 Task: Look for space in Jangaon, India from 5th June, 2023 to 16th June, 2023 for 2 adults in price range Rs.7000 to Rs.15000. Place can be entire place with 1  bedroom having 1 bed and 1 bathroom. Property type can be house, flat, guest house, hotel. Booking option can be shelf check-in. Required host language is English.
Action: Mouse moved to (427, 109)
Screenshot: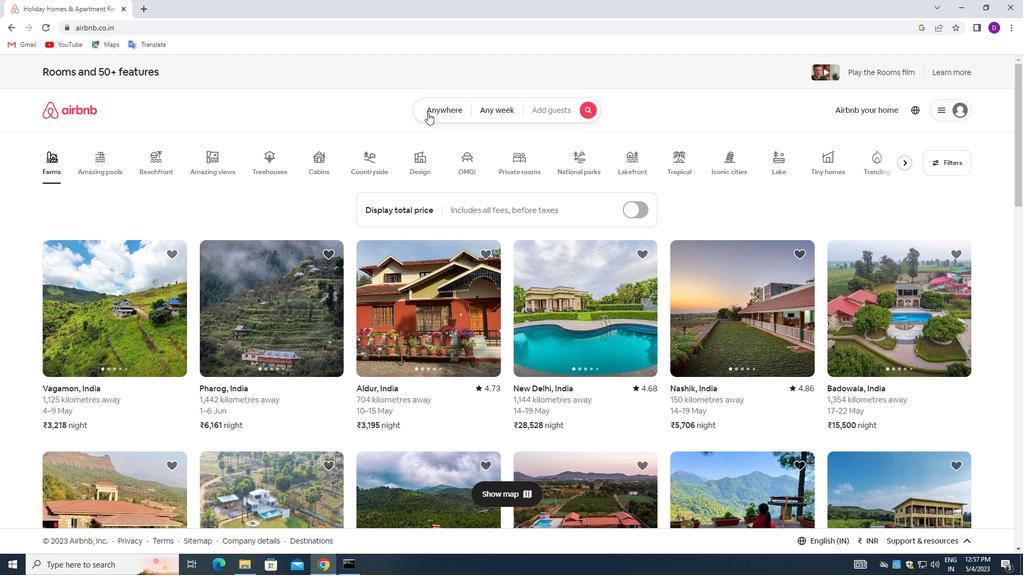 
Action: Mouse pressed left at (427, 109)
Screenshot: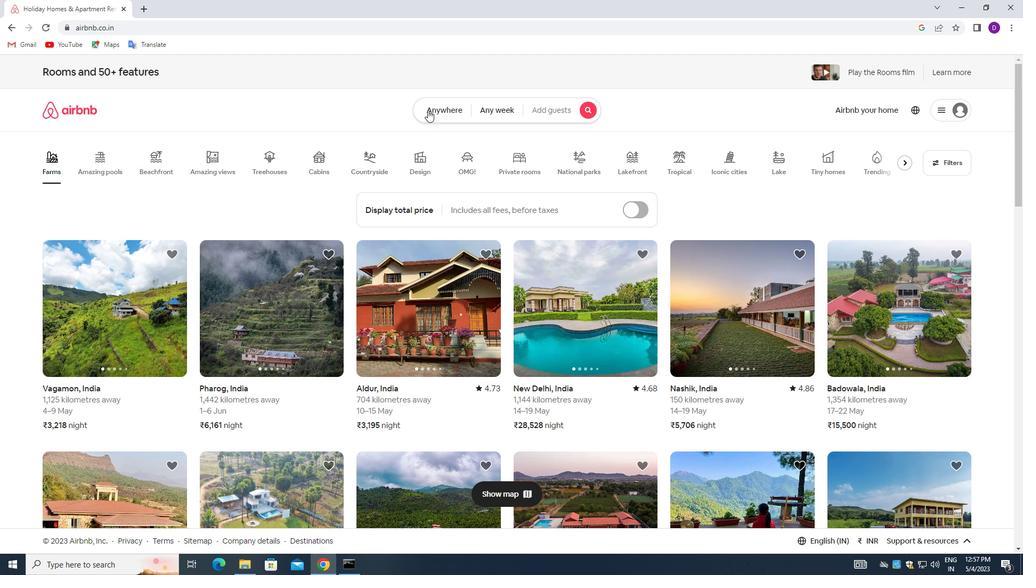 
Action: Mouse moved to (408, 147)
Screenshot: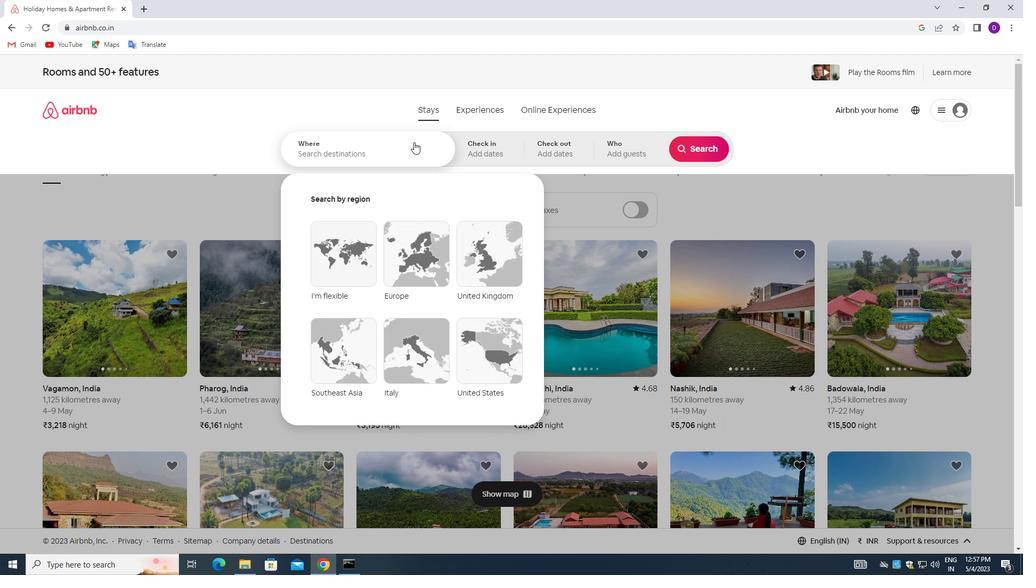
Action: Mouse pressed left at (408, 147)
Screenshot: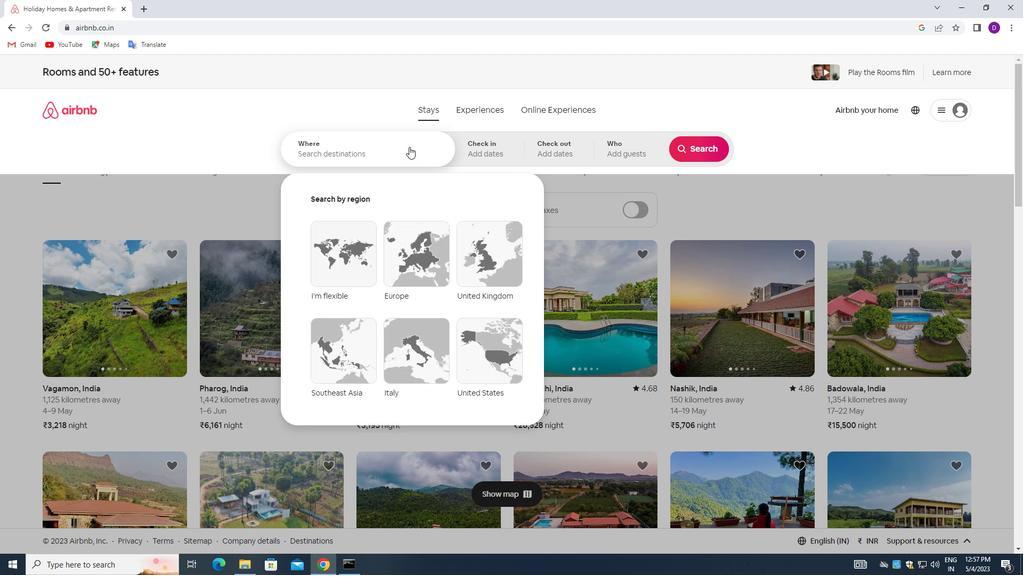 
Action: Mouse moved to (224, 142)
Screenshot: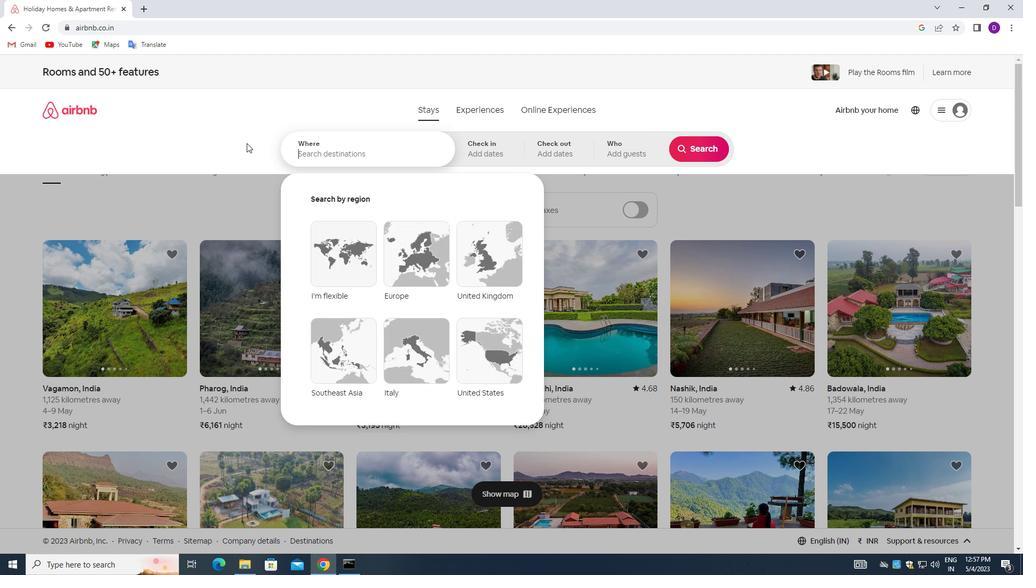 
Action: Key pressed <Key.shift>JANGAON,<Key.space><Key.shift>INDIA<Key.enter>
Screenshot: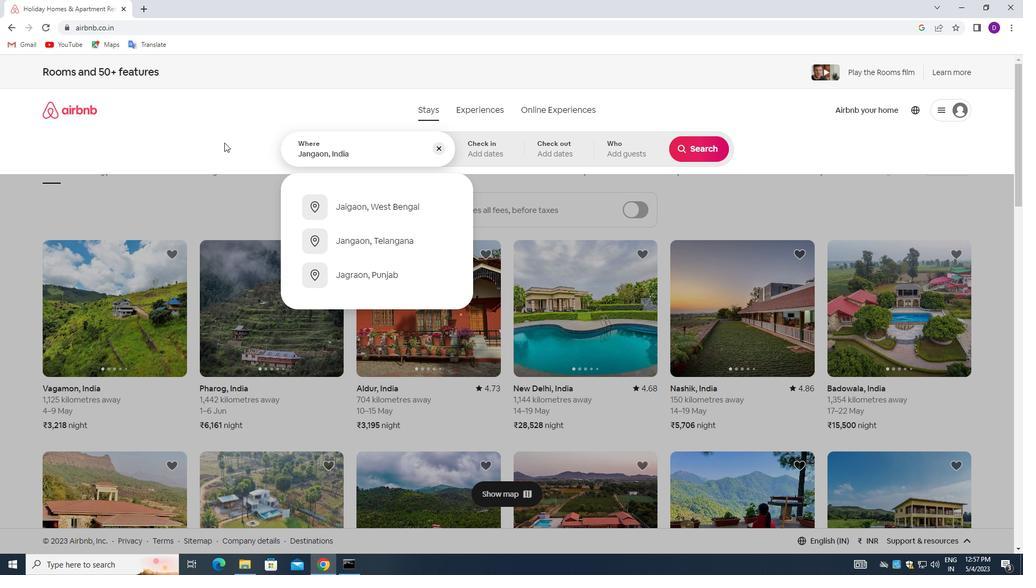 
Action: Mouse moved to (553, 310)
Screenshot: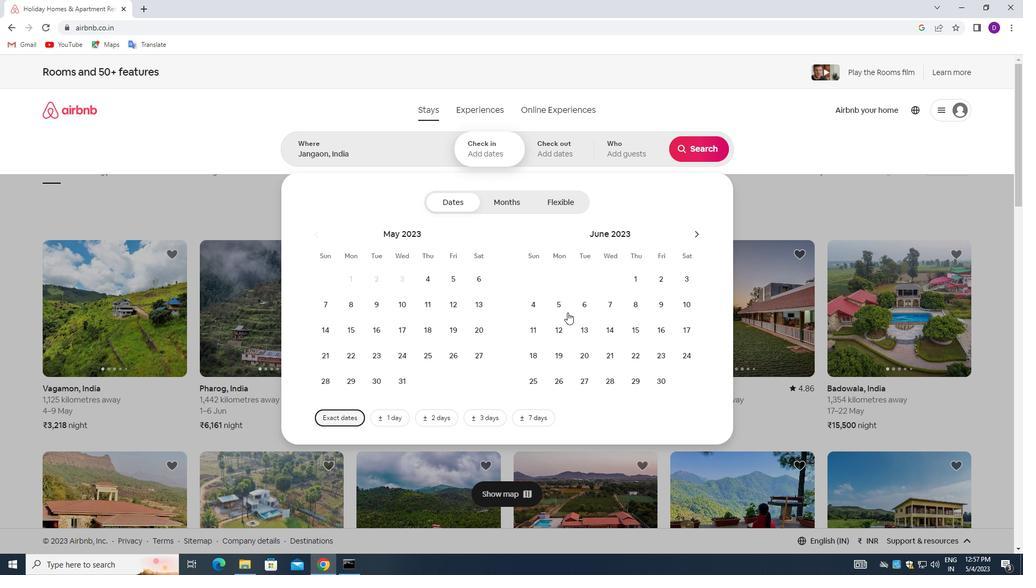 
Action: Mouse pressed left at (553, 310)
Screenshot: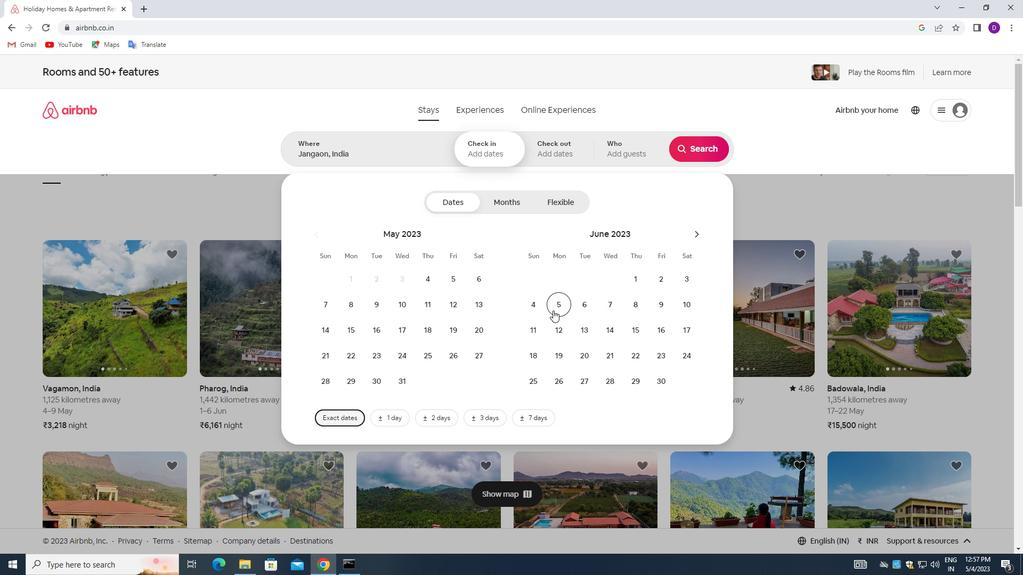 
Action: Mouse moved to (653, 326)
Screenshot: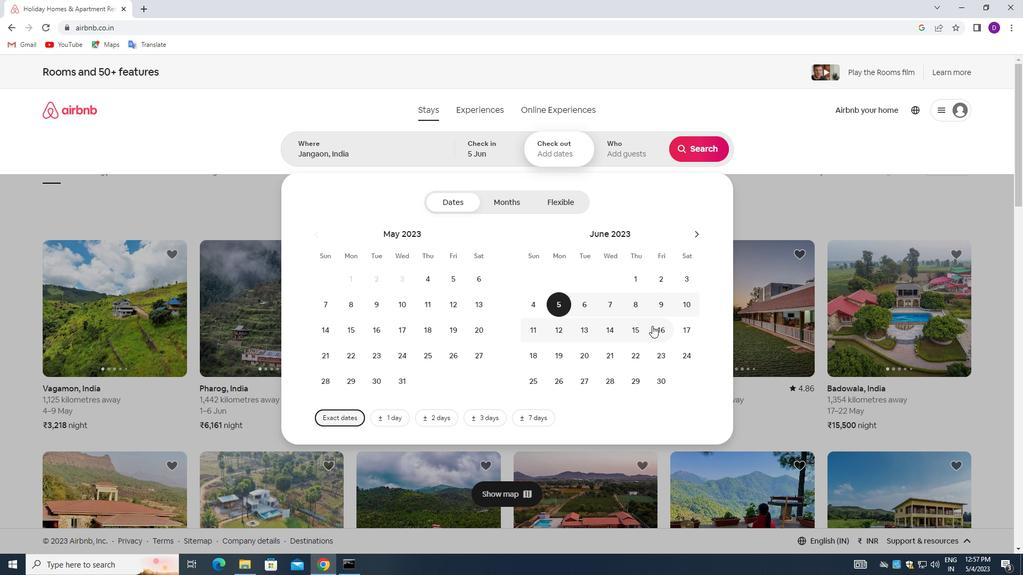 
Action: Mouse pressed left at (653, 326)
Screenshot: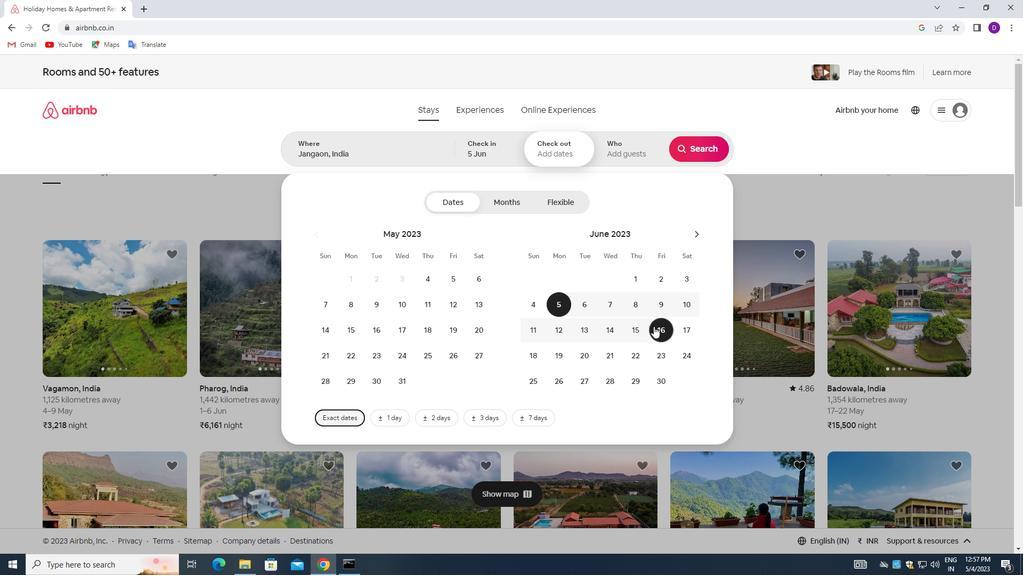 
Action: Mouse moved to (624, 144)
Screenshot: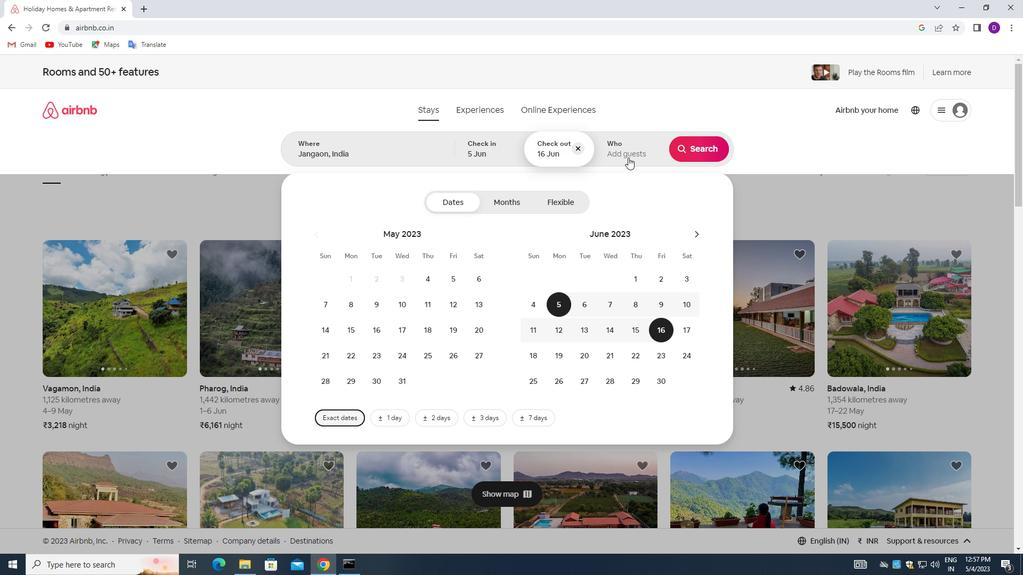
Action: Mouse pressed left at (624, 144)
Screenshot: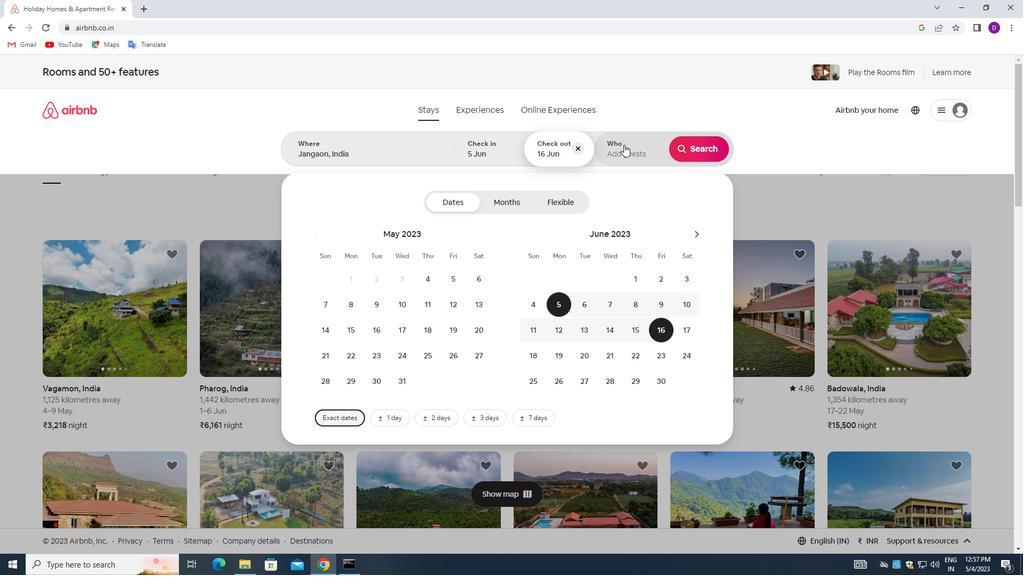 
Action: Mouse moved to (700, 205)
Screenshot: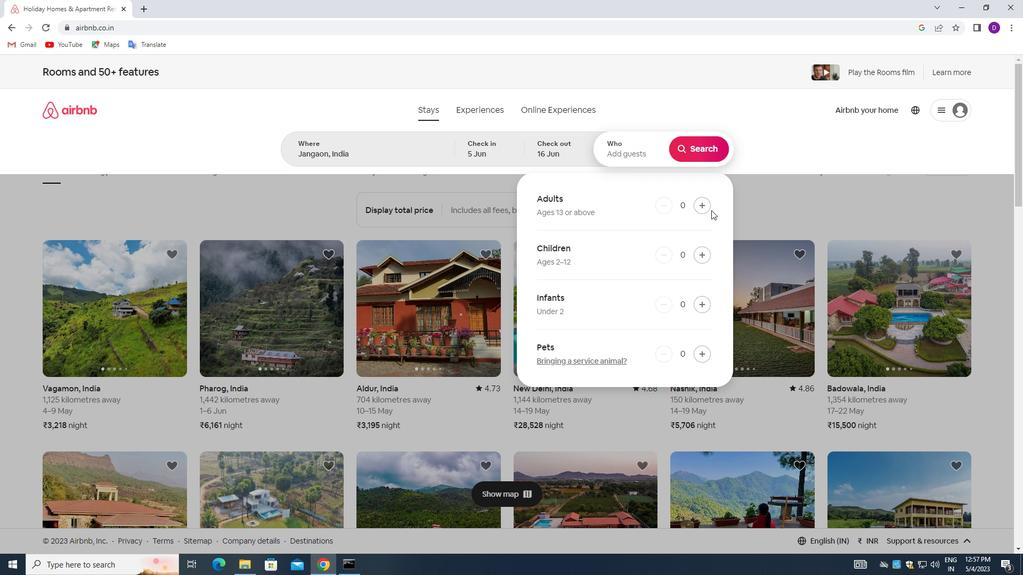 
Action: Mouse pressed left at (700, 205)
Screenshot: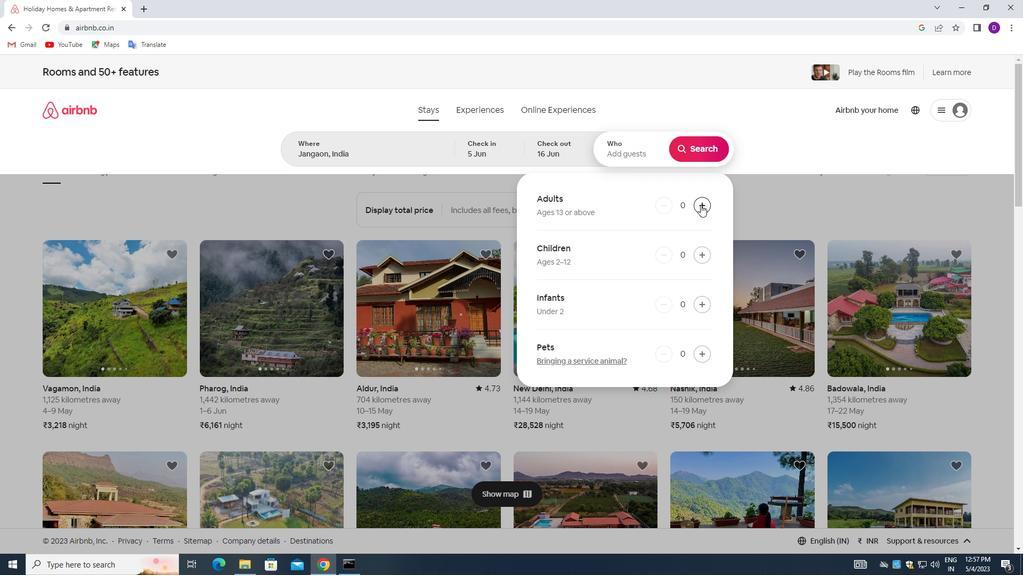 
Action: Mouse pressed left at (700, 205)
Screenshot: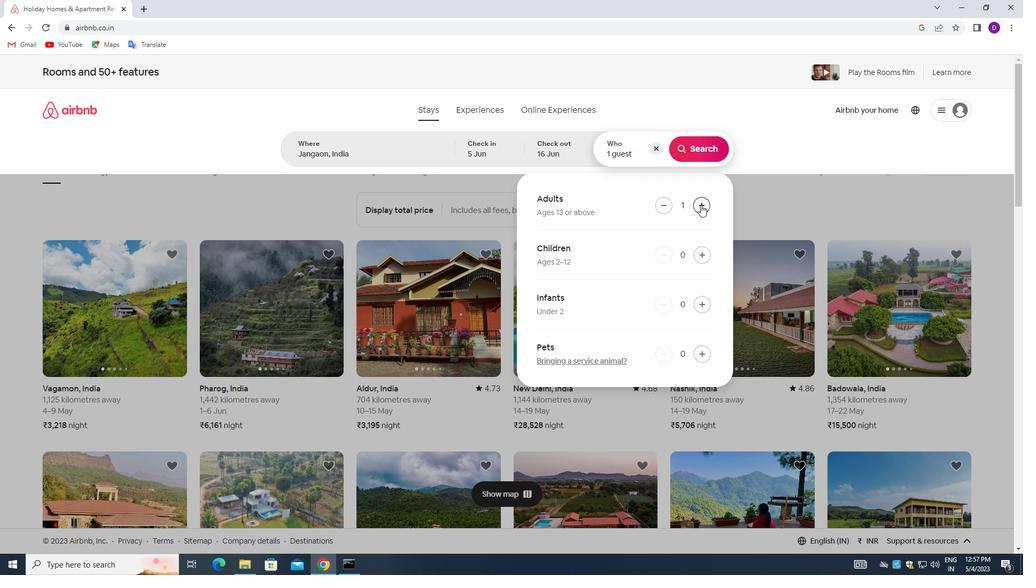 
Action: Mouse moved to (702, 146)
Screenshot: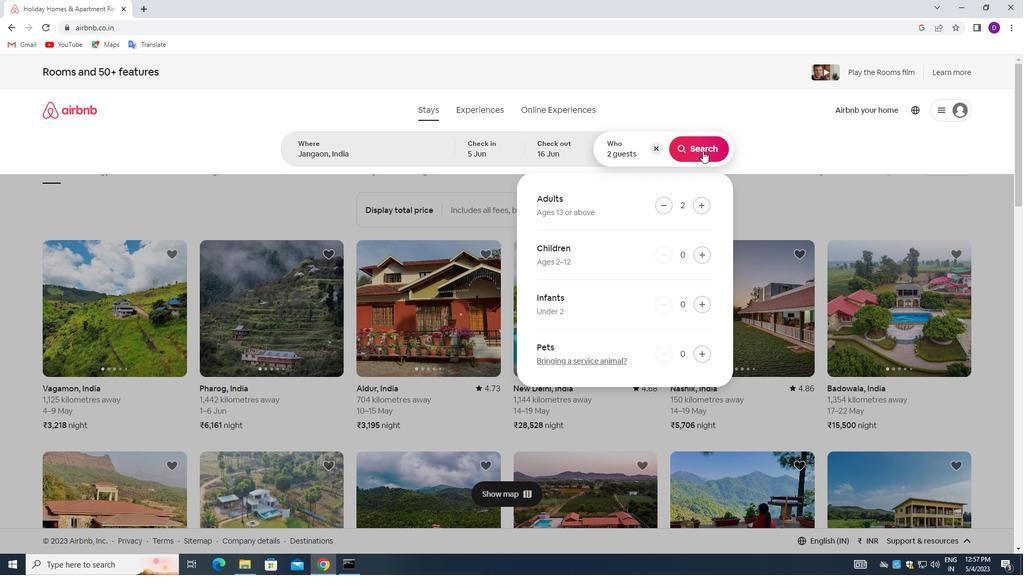
Action: Mouse pressed left at (702, 146)
Screenshot: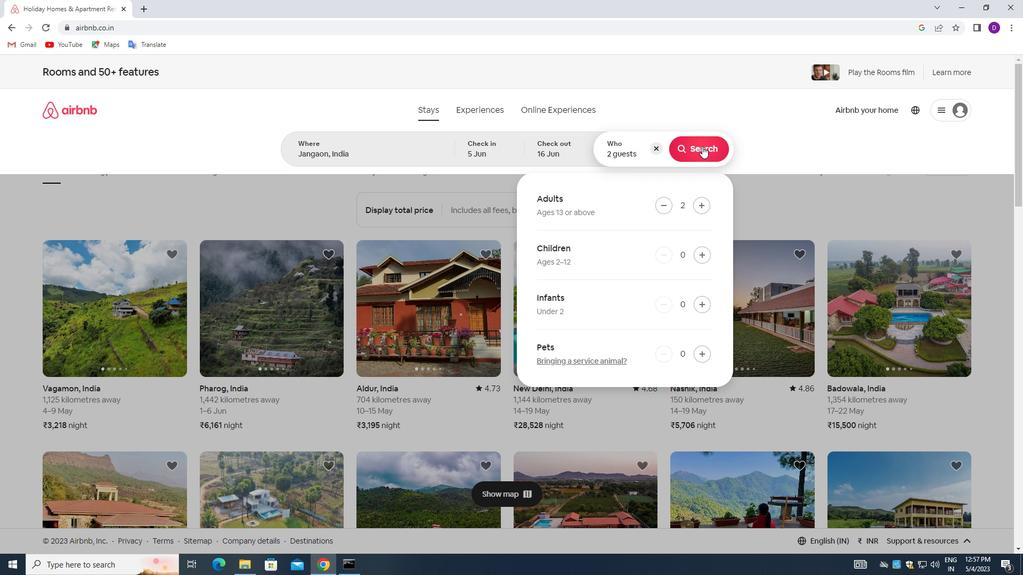 
Action: Mouse moved to (968, 121)
Screenshot: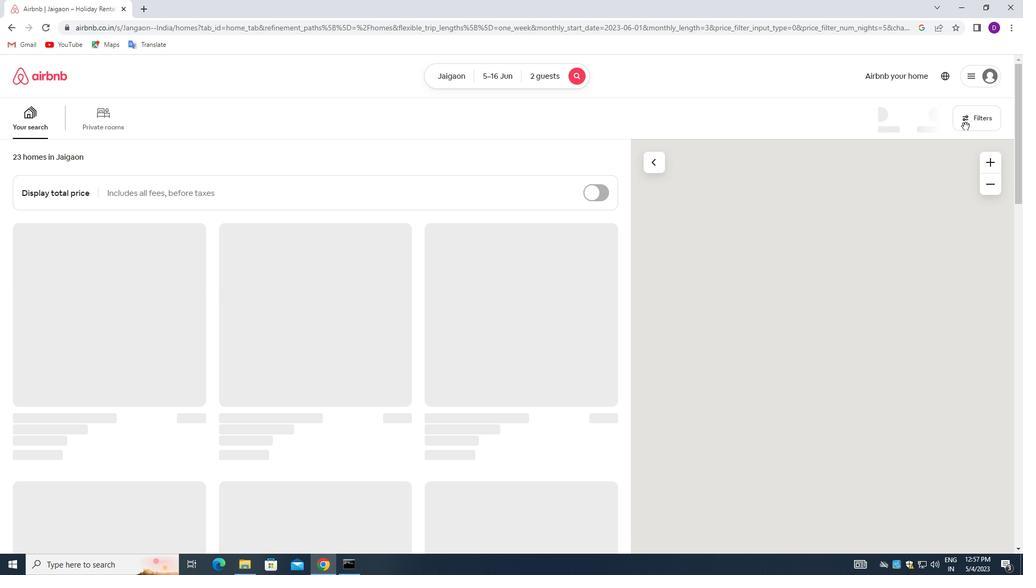 
Action: Mouse pressed left at (968, 121)
Screenshot: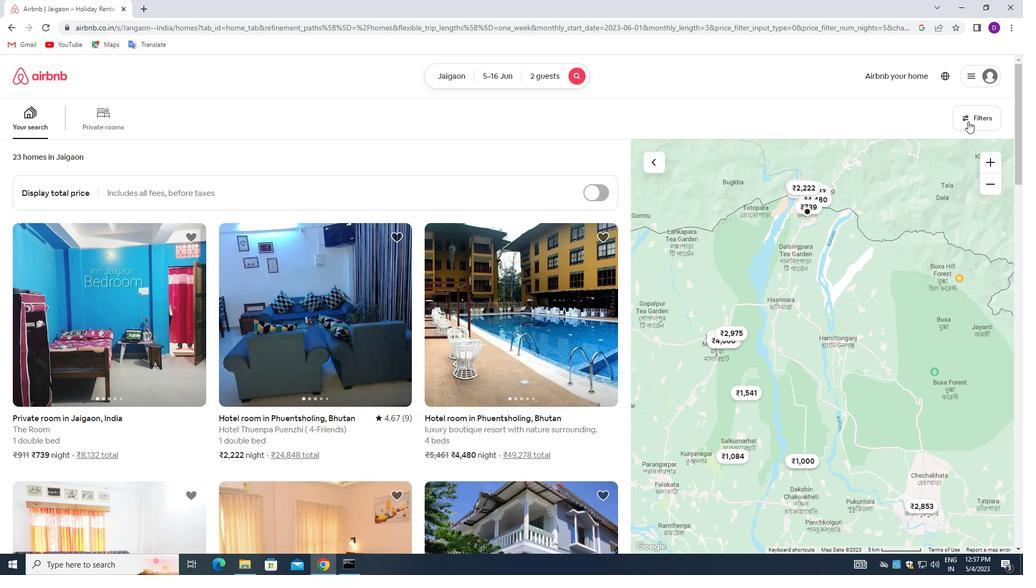 
Action: Mouse moved to (371, 254)
Screenshot: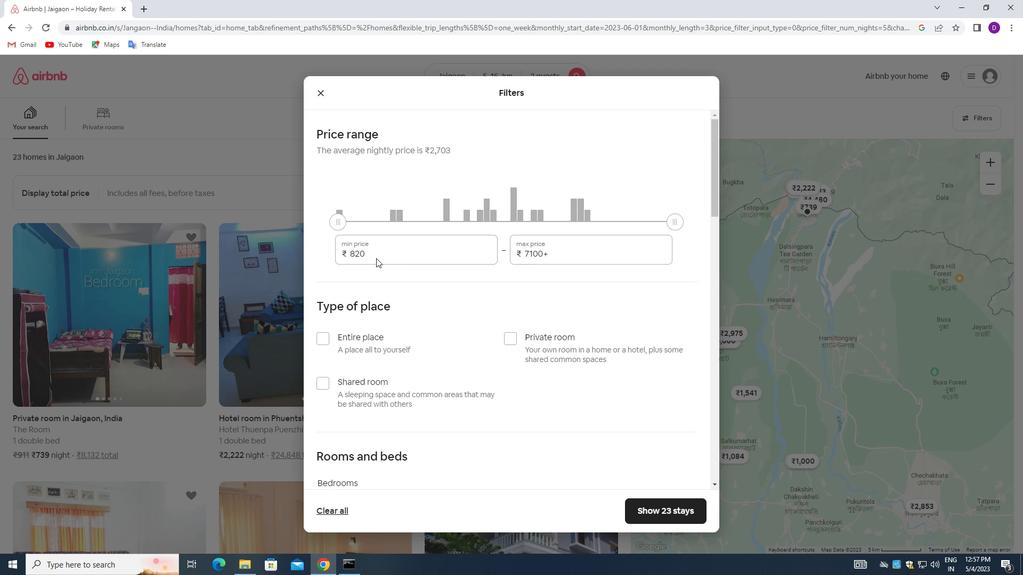 
Action: Mouse pressed left at (371, 254)
Screenshot: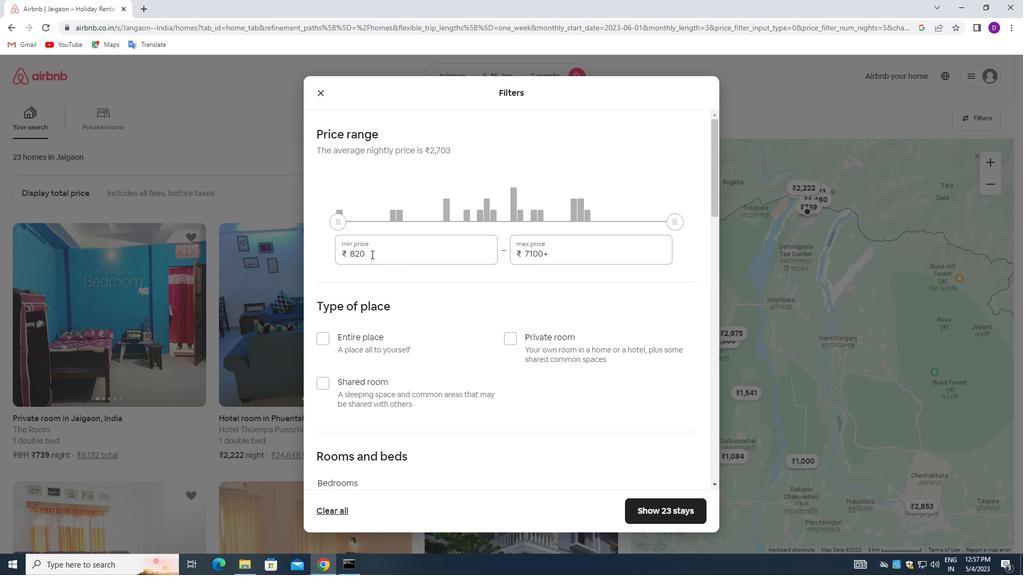 
Action: Mouse pressed left at (371, 254)
Screenshot: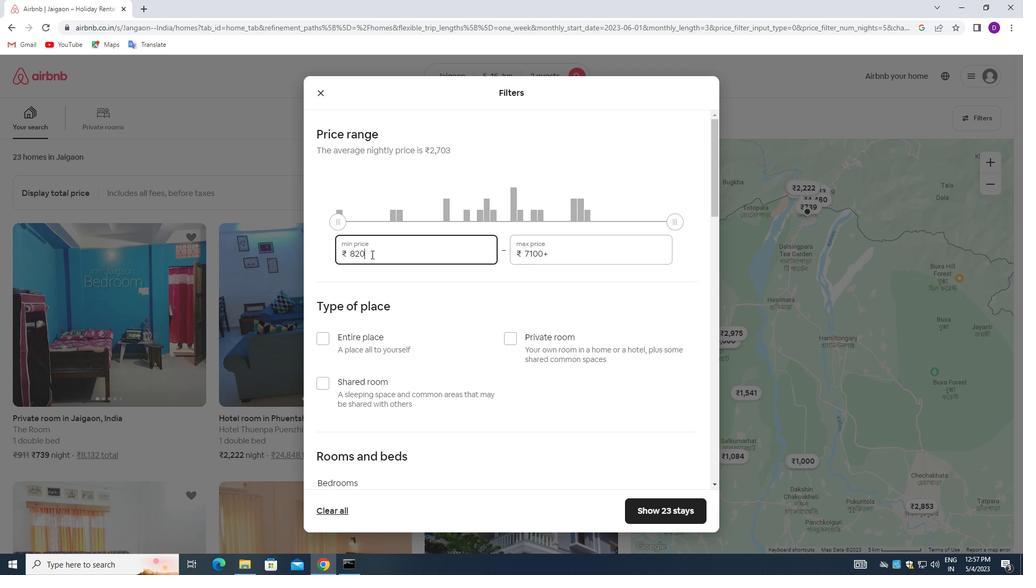 
Action: Key pressed 7000<Key.tab>15000
Screenshot: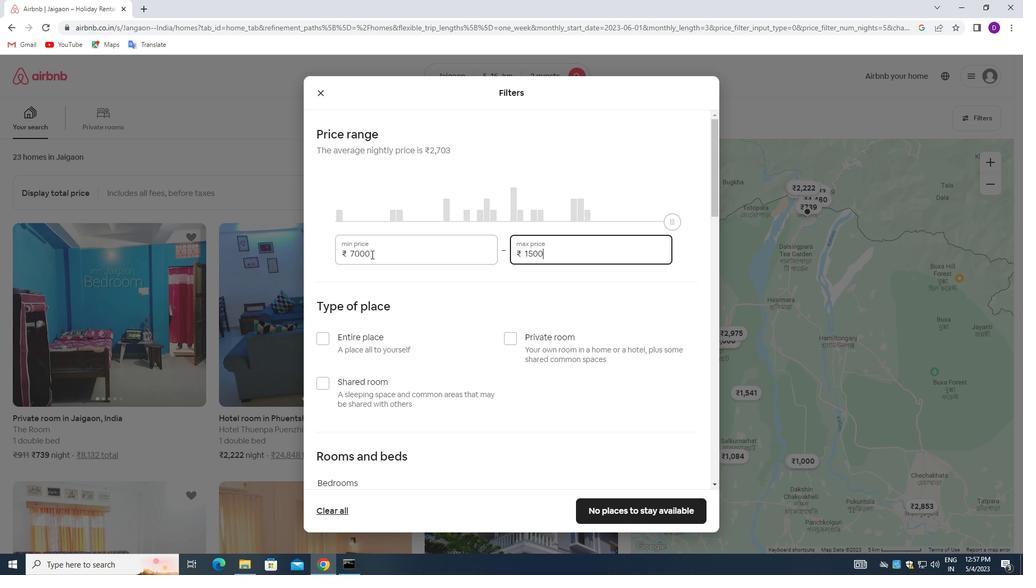 
Action: Mouse moved to (320, 341)
Screenshot: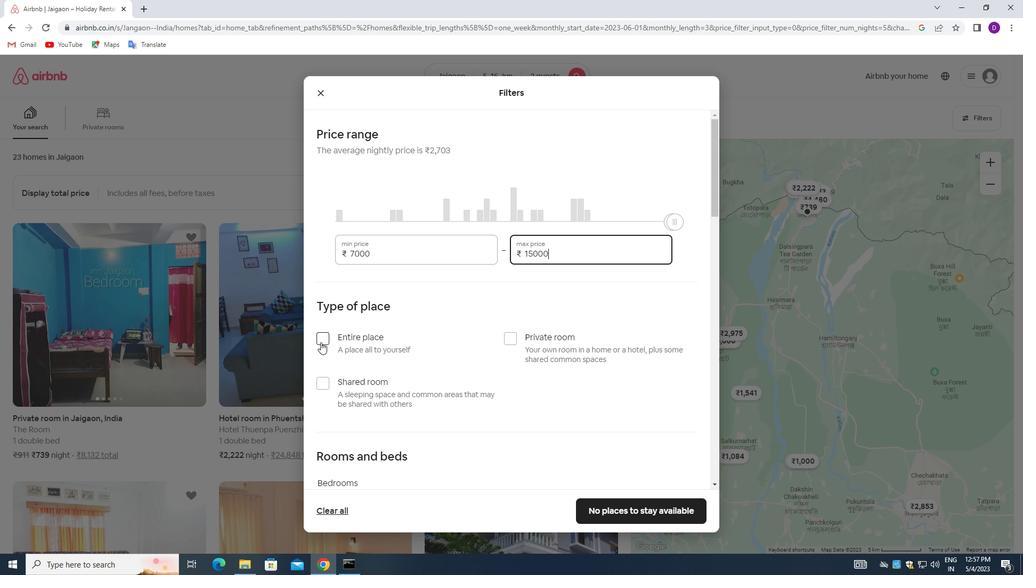 
Action: Mouse pressed left at (320, 341)
Screenshot: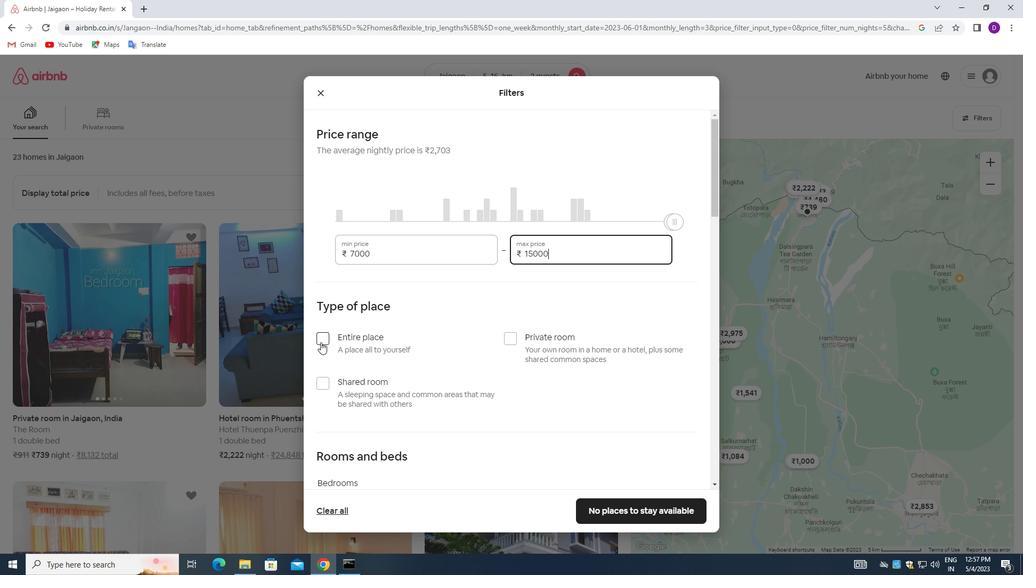 
Action: Mouse moved to (450, 359)
Screenshot: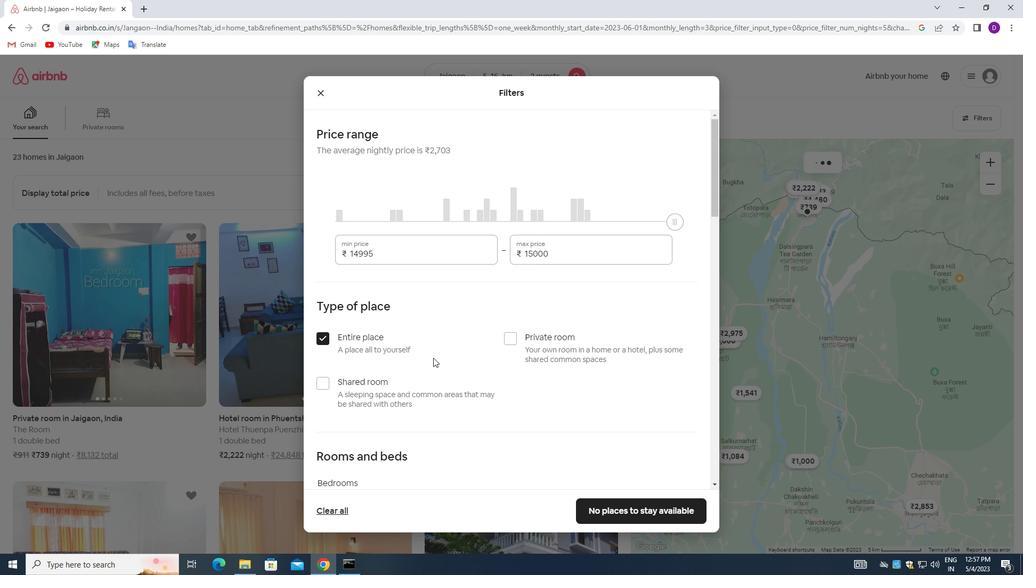 
Action: Mouse scrolled (450, 358) with delta (0, 0)
Screenshot: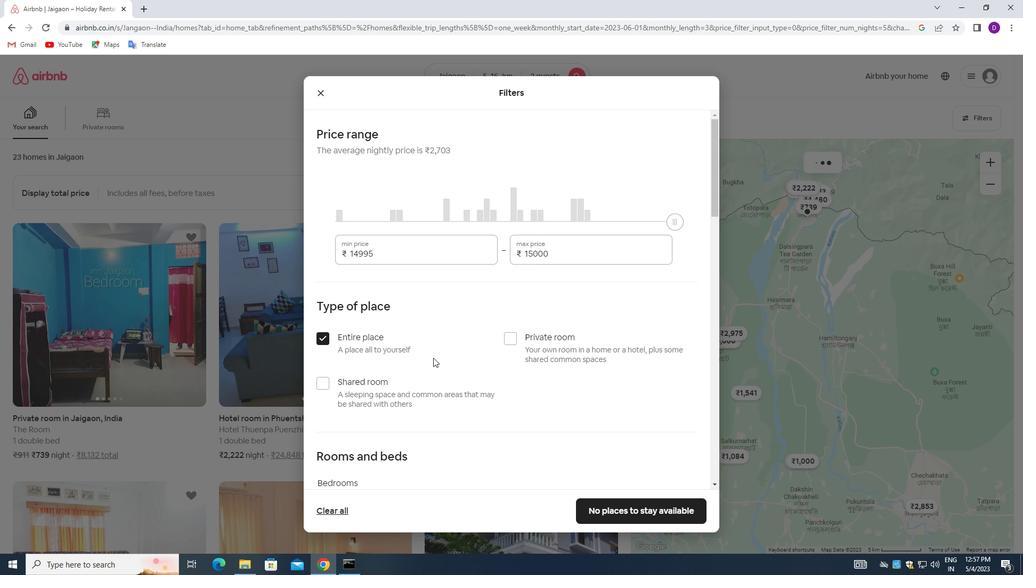 
Action: Mouse moved to (451, 359)
Screenshot: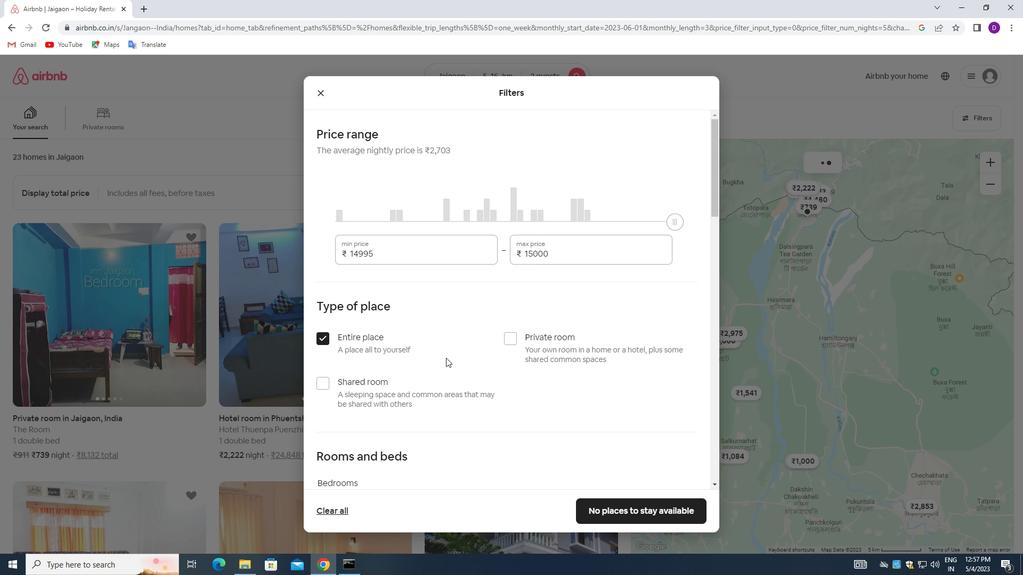 
Action: Mouse scrolled (451, 358) with delta (0, 0)
Screenshot: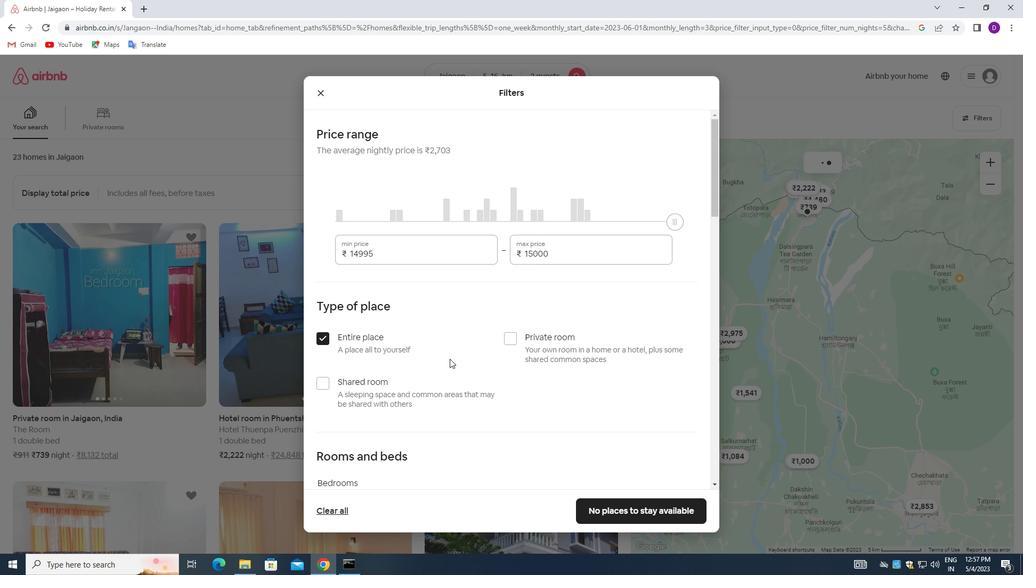 
Action: Mouse moved to (453, 359)
Screenshot: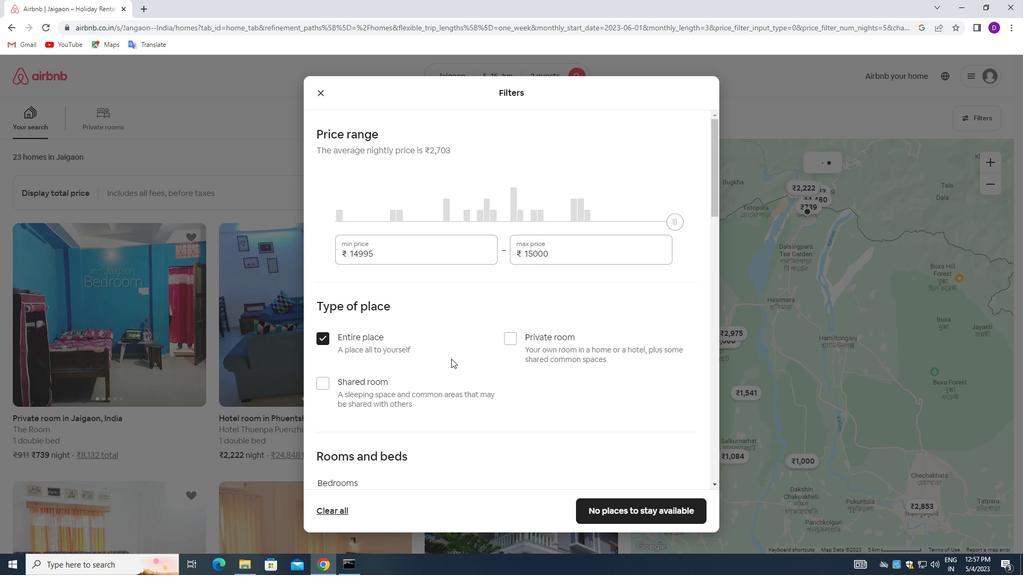 
Action: Mouse scrolled (453, 359) with delta (0, 0)
Screenshot: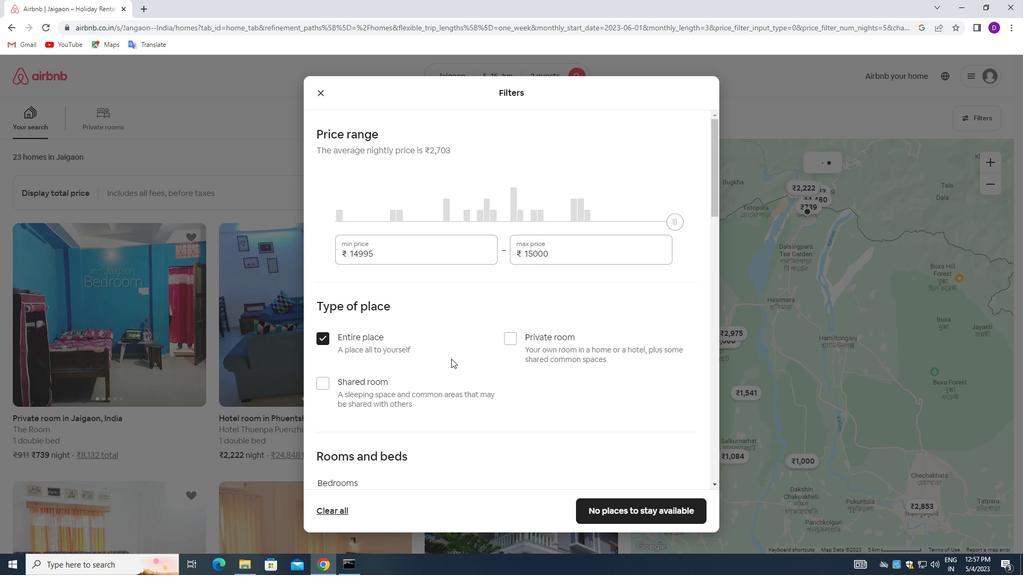 
Action: Mouse scrolled (453, 359) with delta (0, 0)
Screenshot: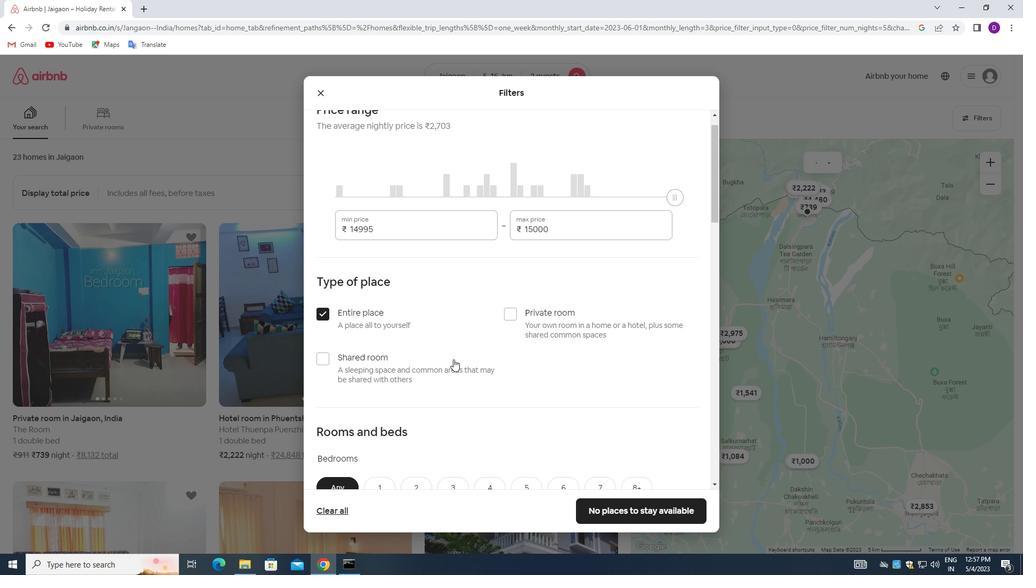 
Action: Mouse scrolled (453, 359) with delta (0, 0)
Screenshot: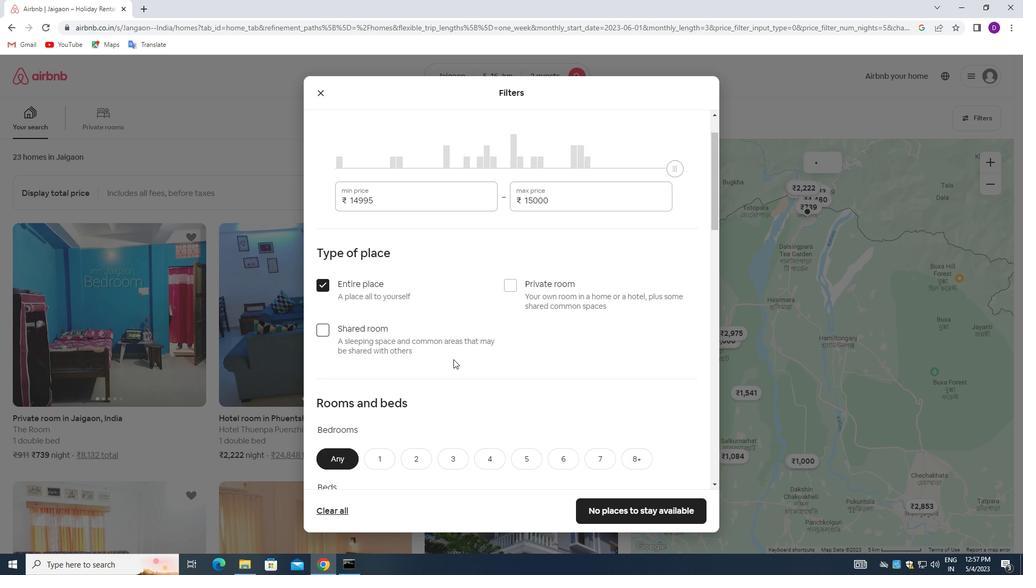 
Action: Mouse moved to (378, 250)
Screenshot: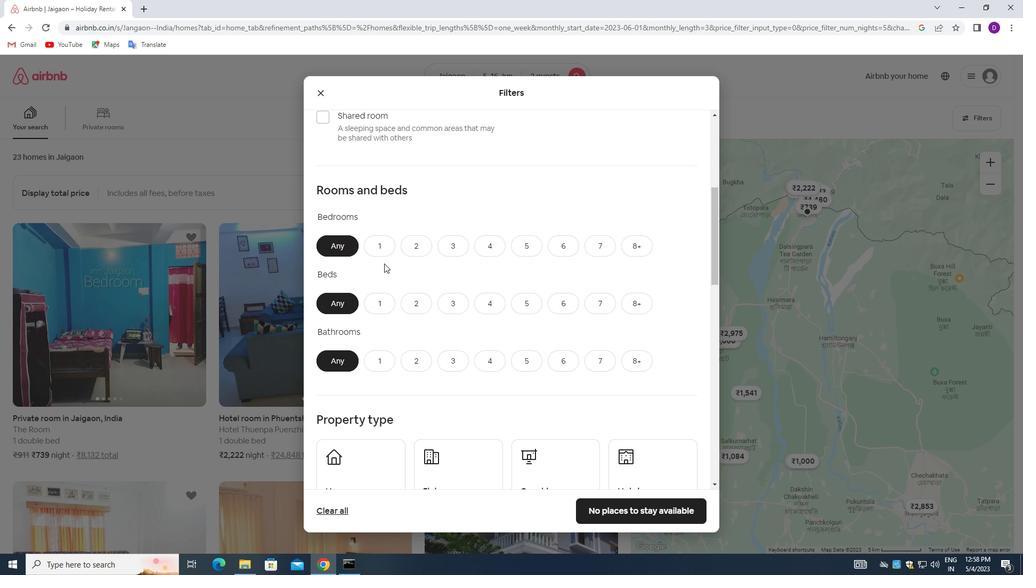 
Action: Mouse pressed left at (378, 250)
Screenshot: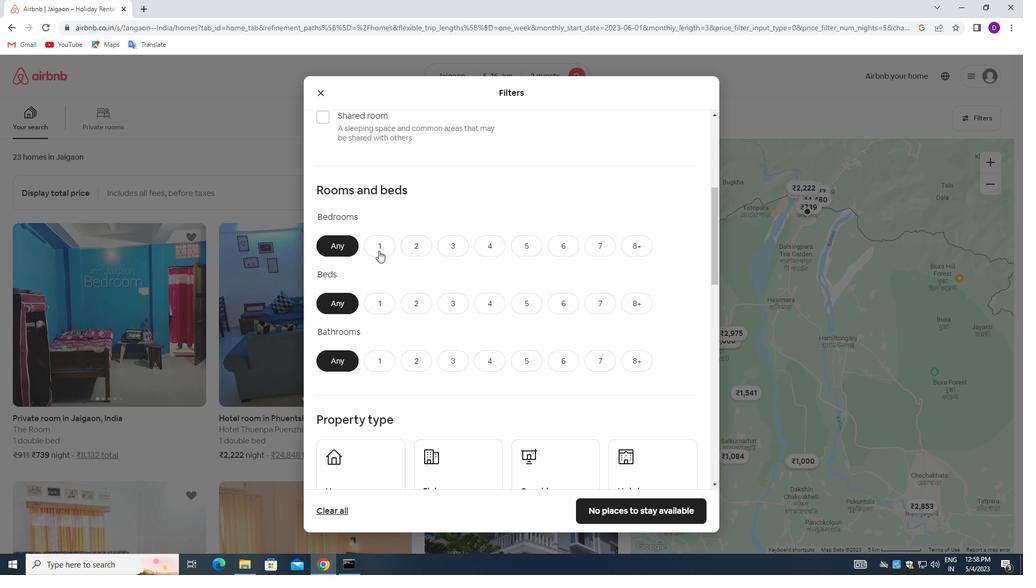 
Action: Mouse moved to (376, 309)
Screenshot: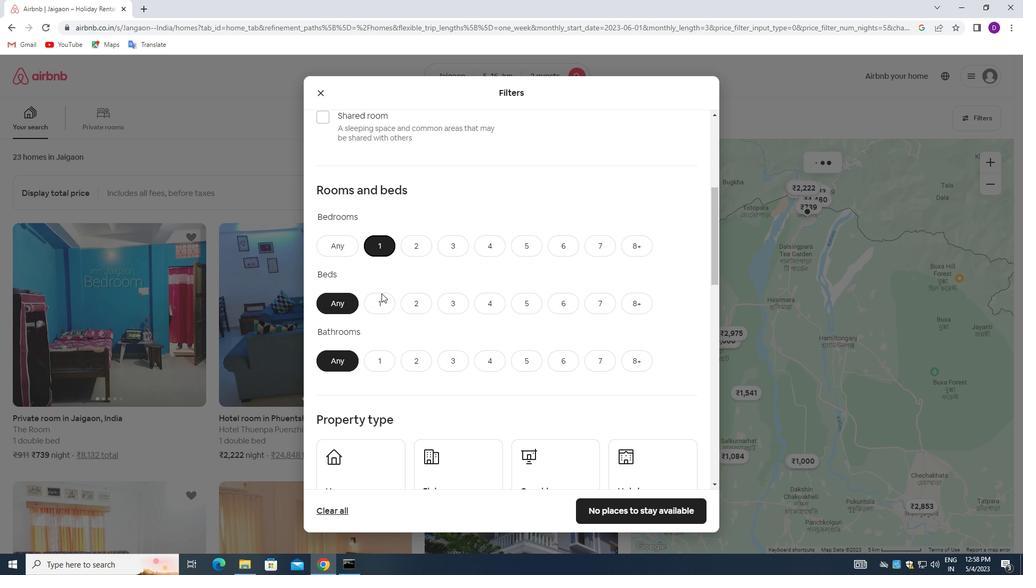 
Action: Mouse pressed left at (376, 309)
Screenshot: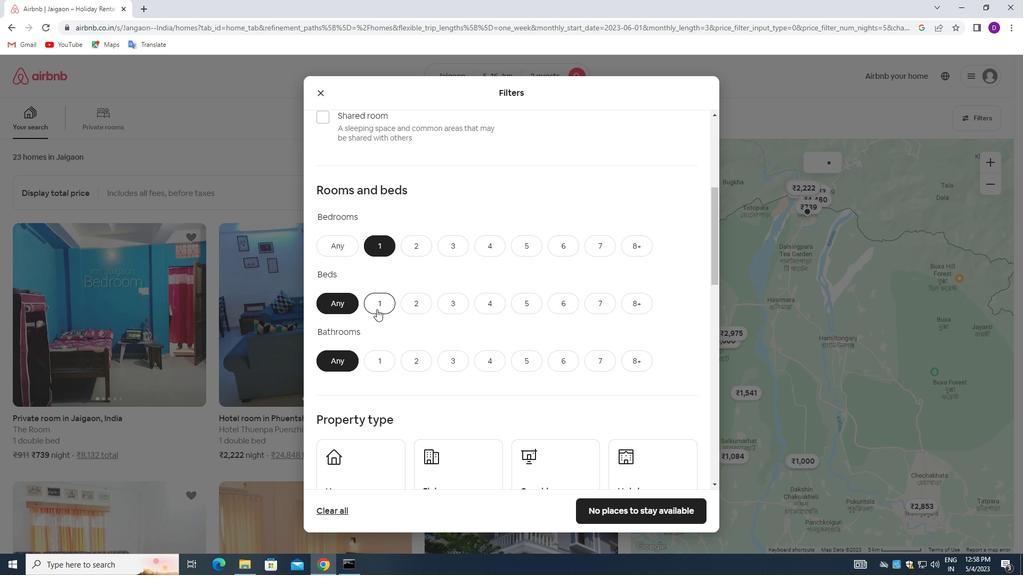 
Action: Mouse moved to (381, 357)
Screenshot: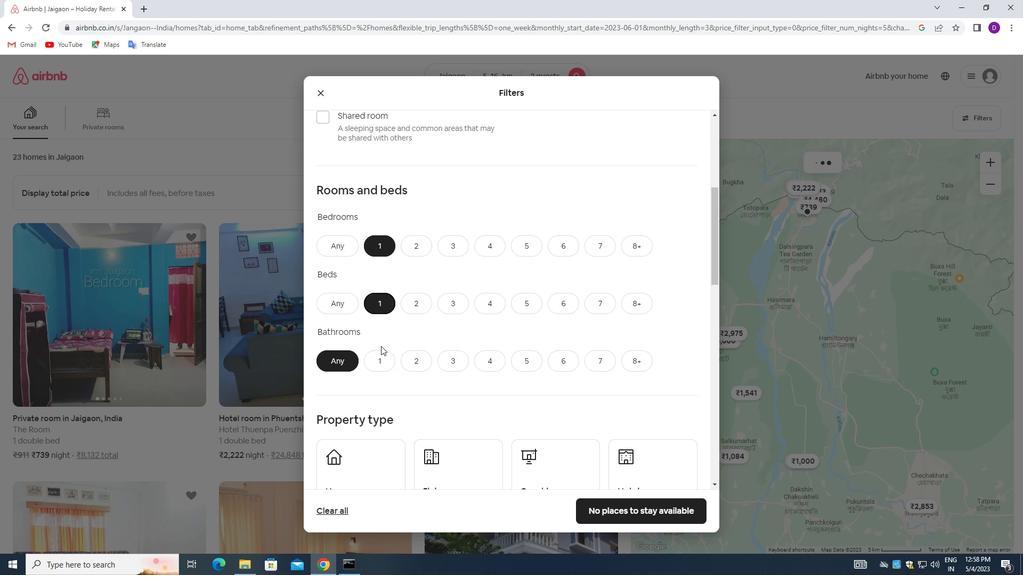 
Action: Mouse pressed left at (381, 357)
Screenshot: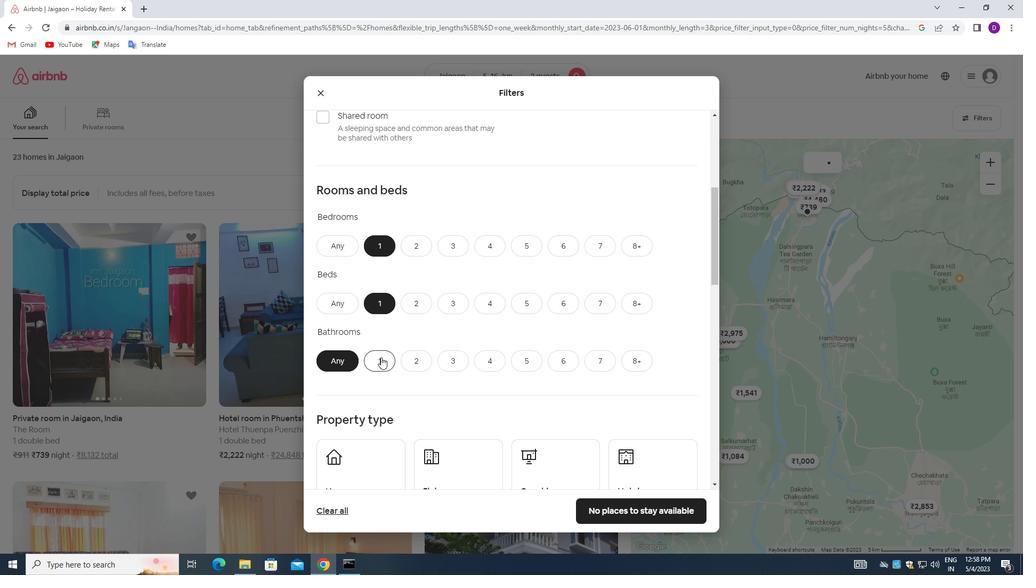 
Action: Mouse moved to (390, 307)
Screenshot: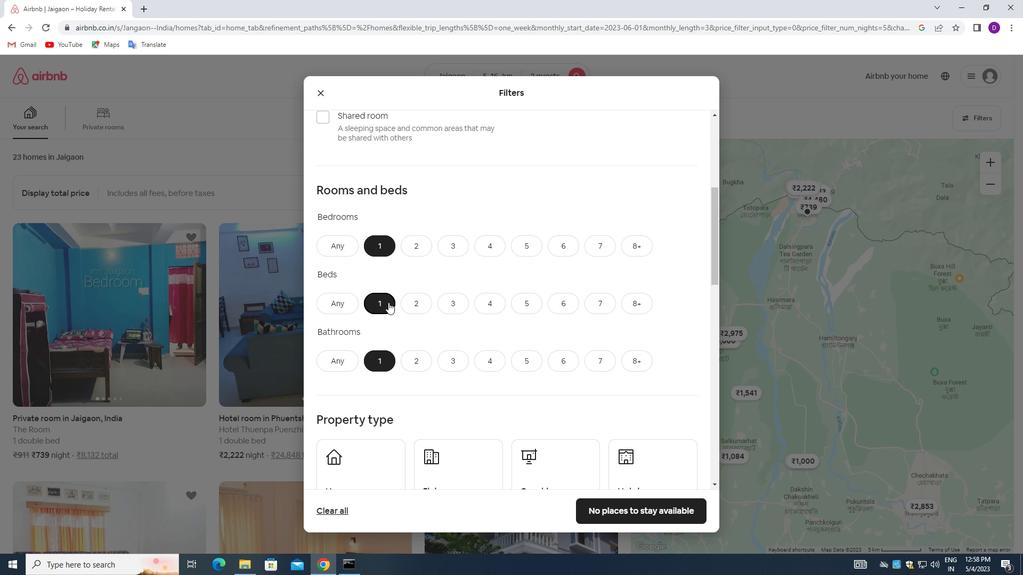 
Action: Mouse scrolled (390, 306) with delta (0, 0)
Screenshot: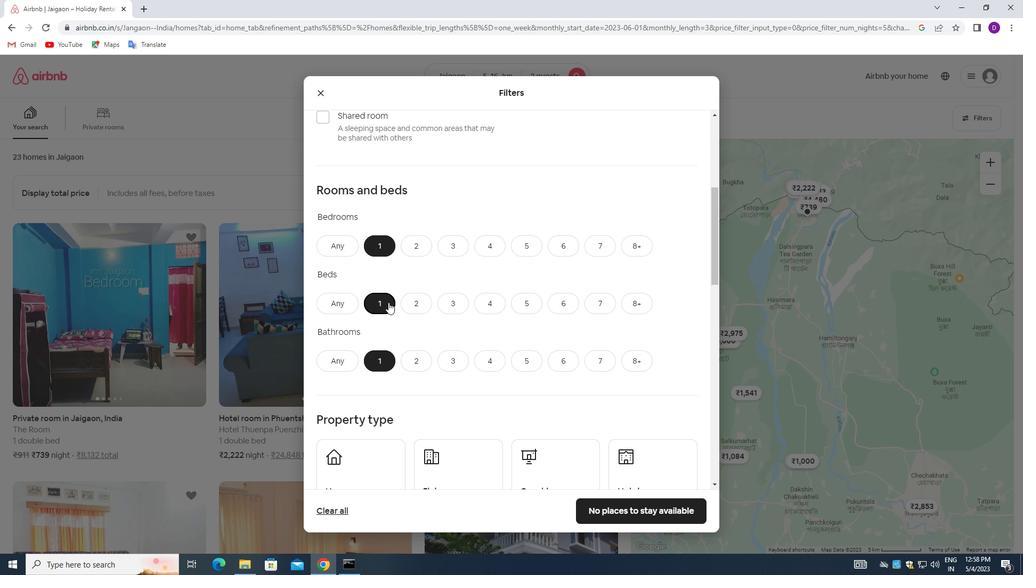 
Action: Mouse moved to (390, 308)
Screenshot: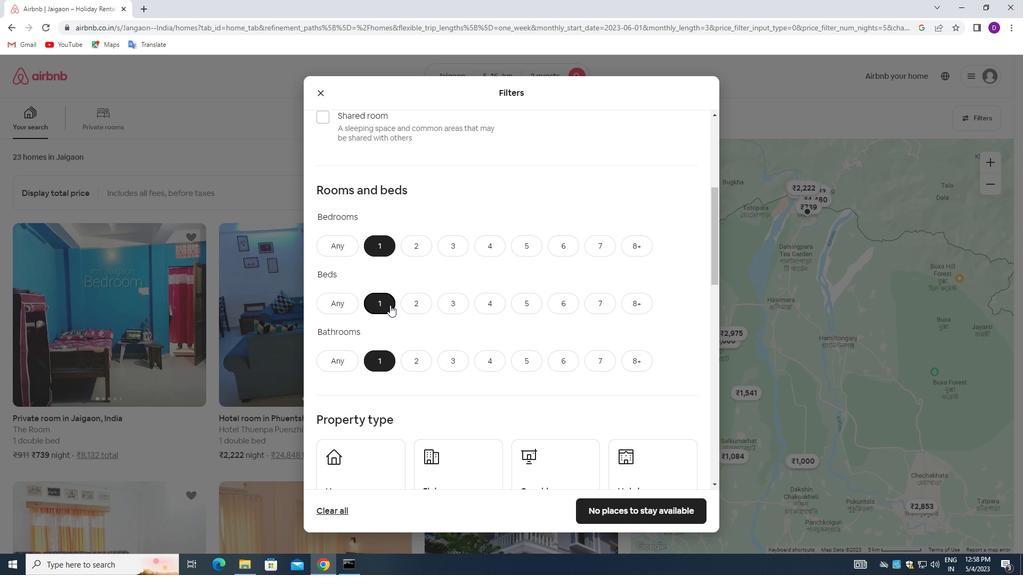 
Action: Mouse scrolled (390, 308) with delta (0, 0)
Screenshot: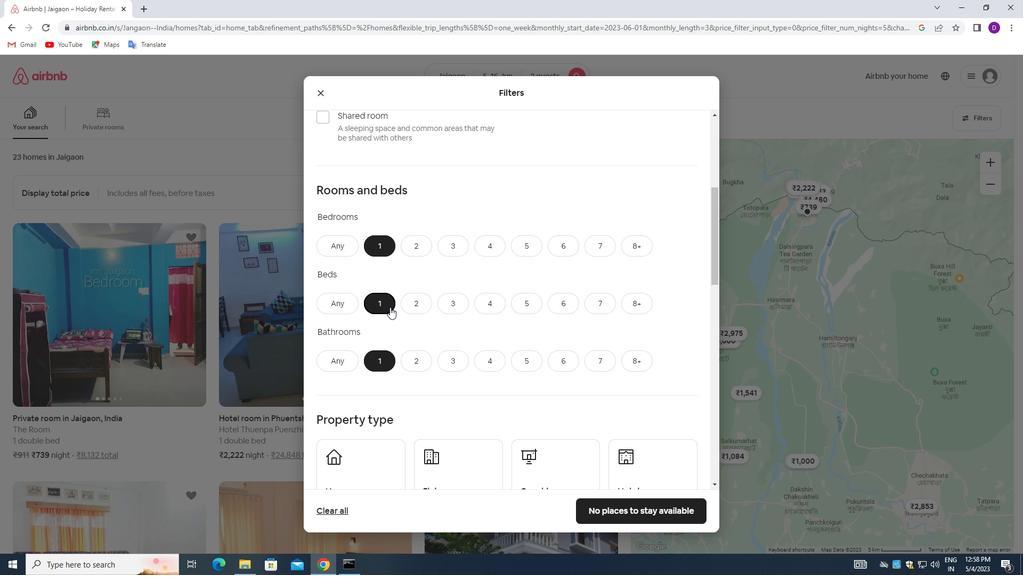 
Action: Mouse moved to (390, 309)
Screenshot: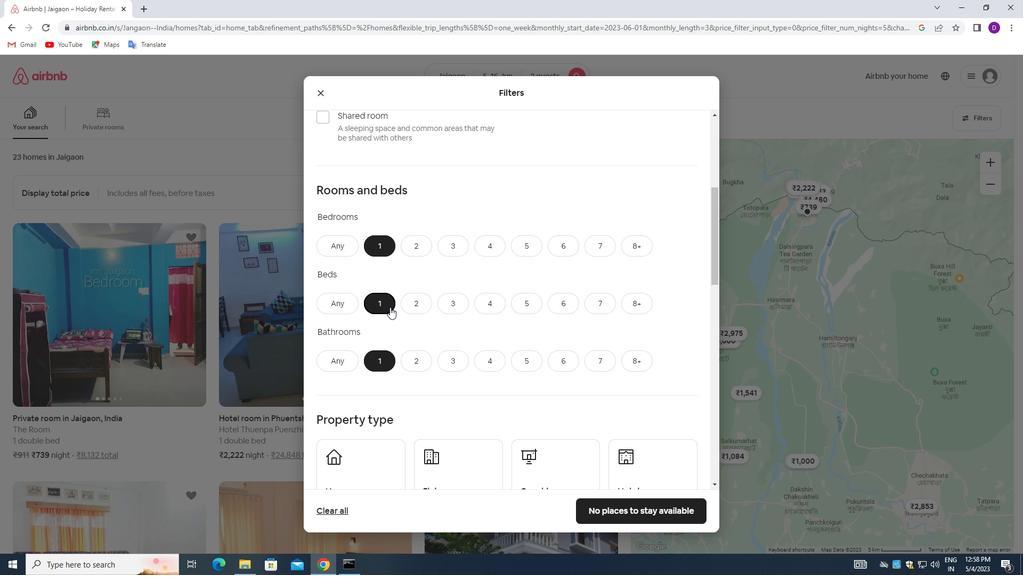 
Action: Mouse scrolled (390, 308) with delta (0, 0)
Screenshot: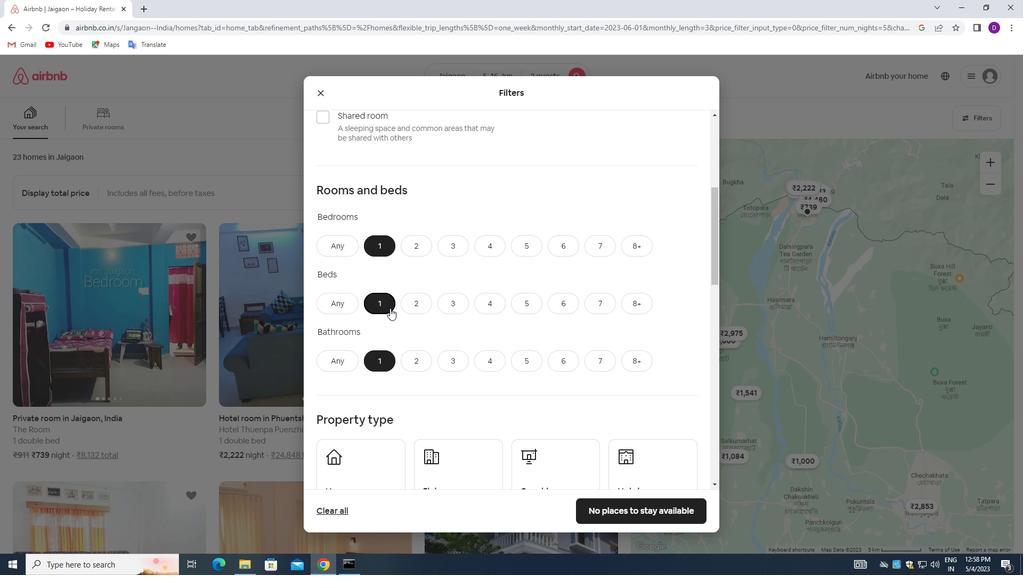
Action: Mouse moved to (380, 306)
Screenshot: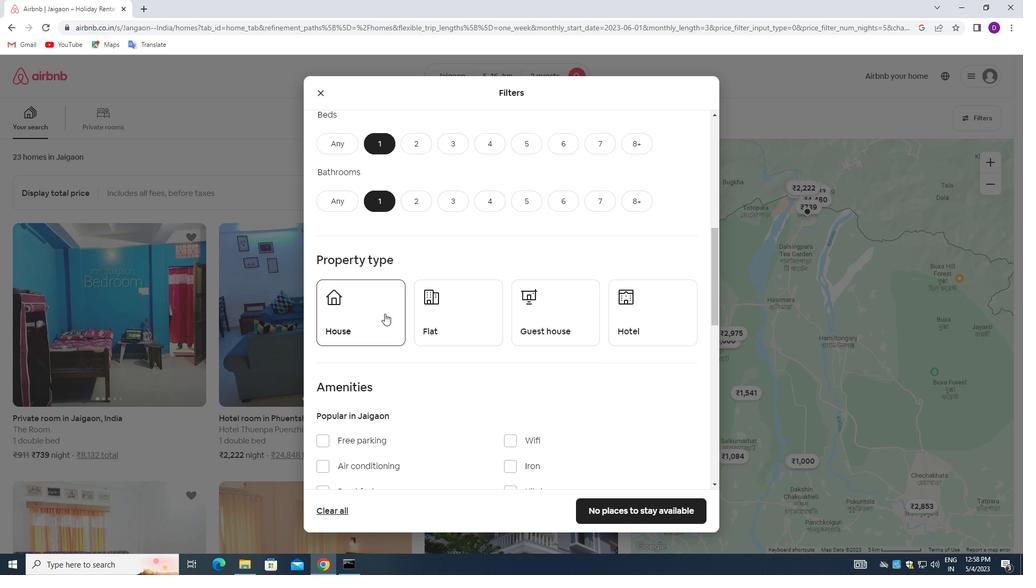 
Action: Mouse pressed left at (380, 306)
Screenshot: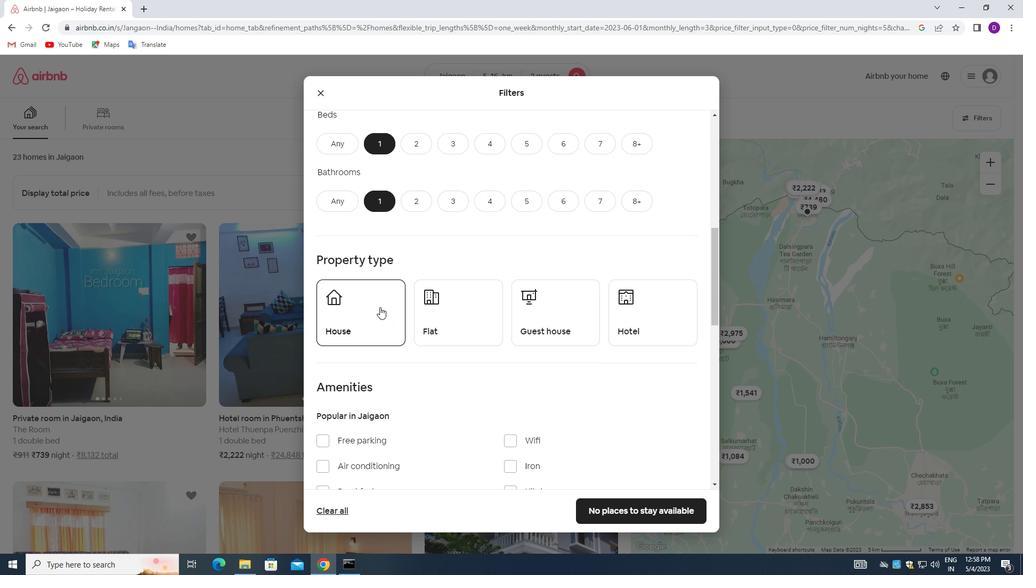
Action: Mouse moved to (454, 309)
Screenshot: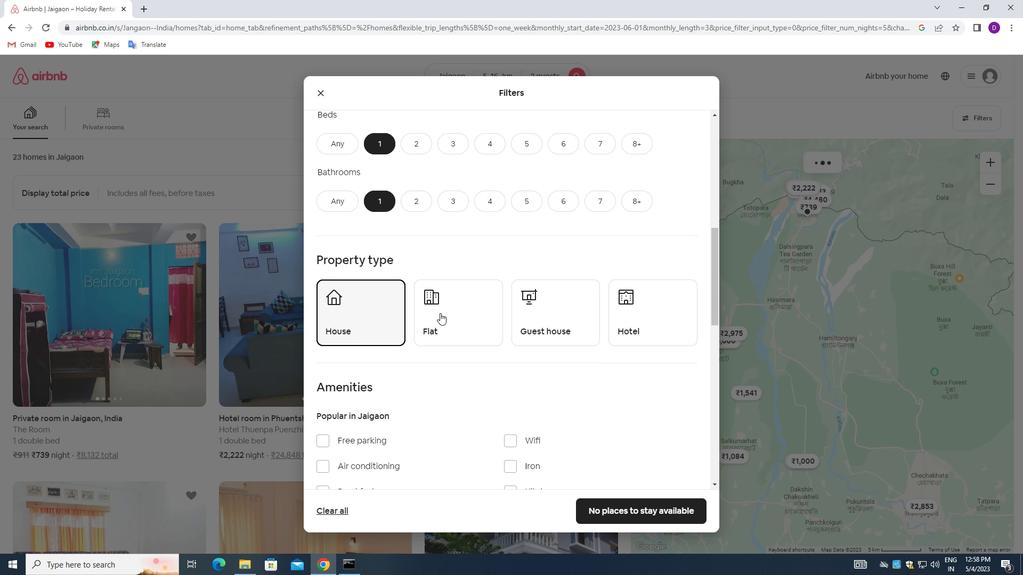
Action: Mouse pressed left at (454, 309)
Screenshot: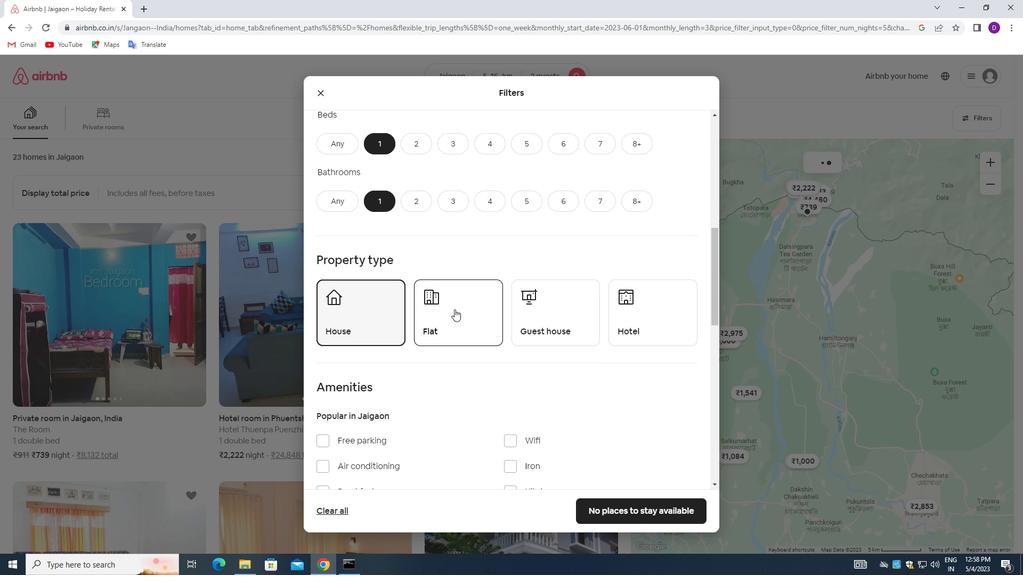 
Action: Mouse moved to (552, 294)
Screenshot: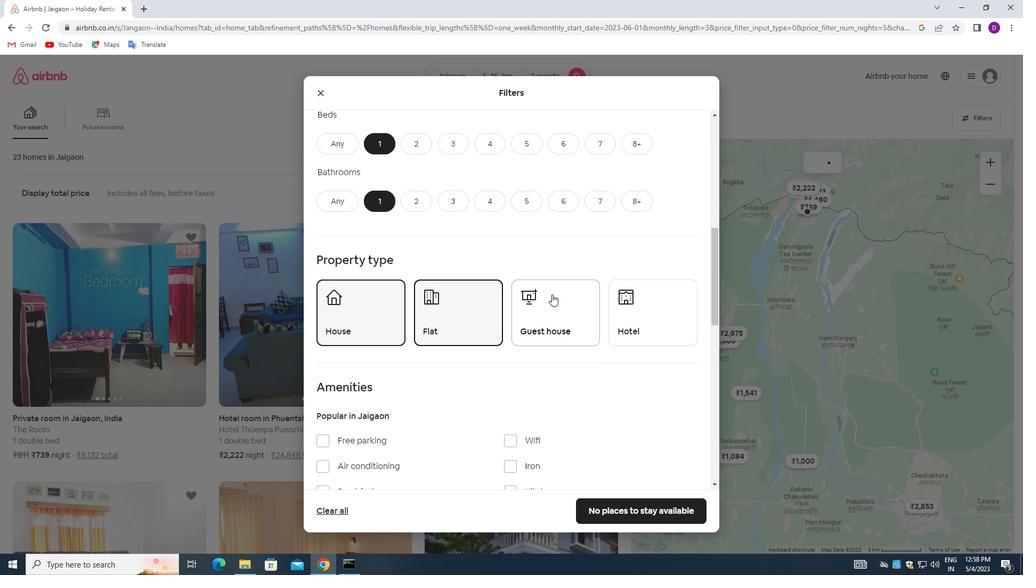 
Action: Mouse pressed left at (552, 294)
Screenshot: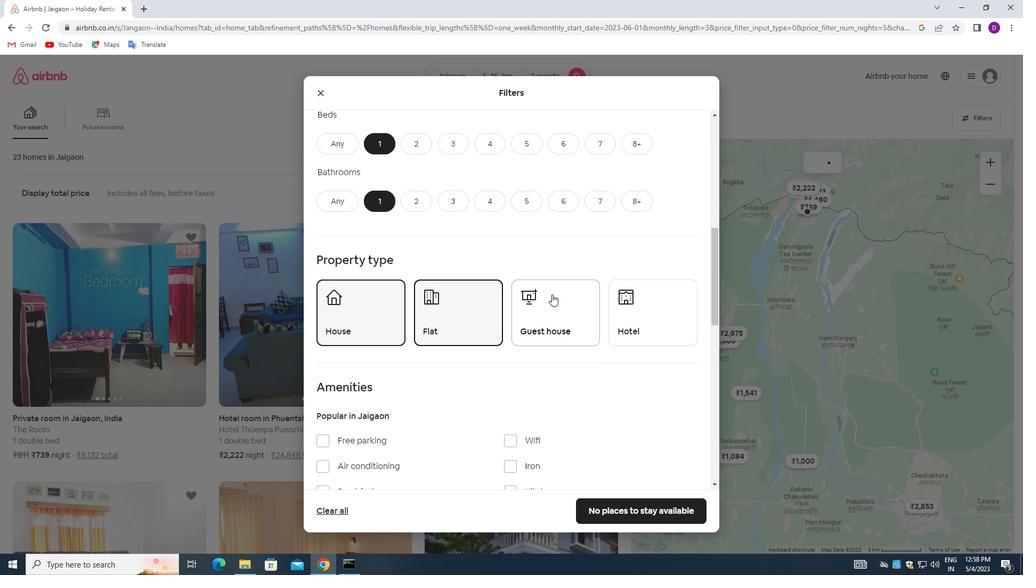 
Action: Mouse moved to (633, 299)
Screenshot: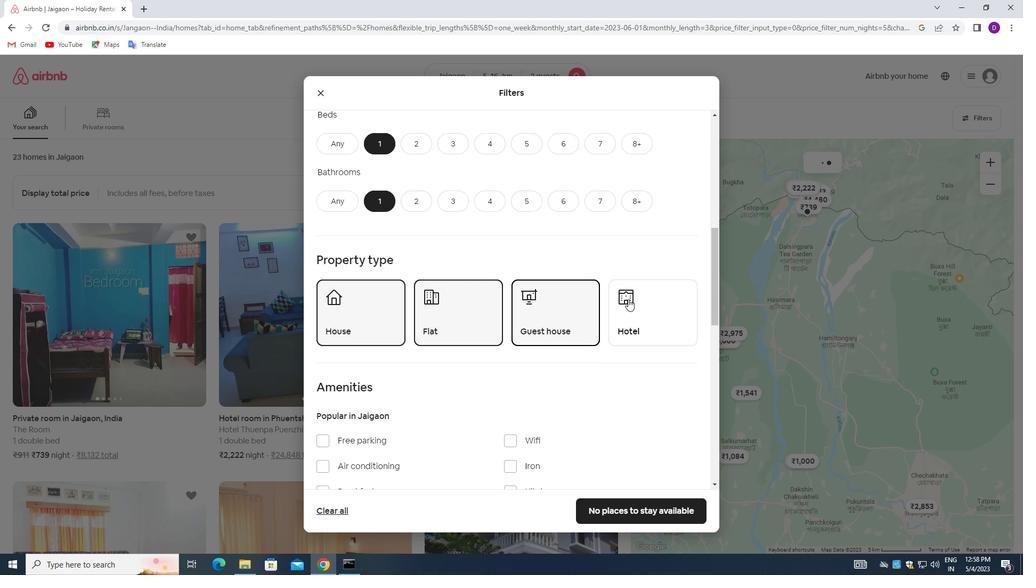 
Action: Mouse pressed left at (633, 299)
Screenshot: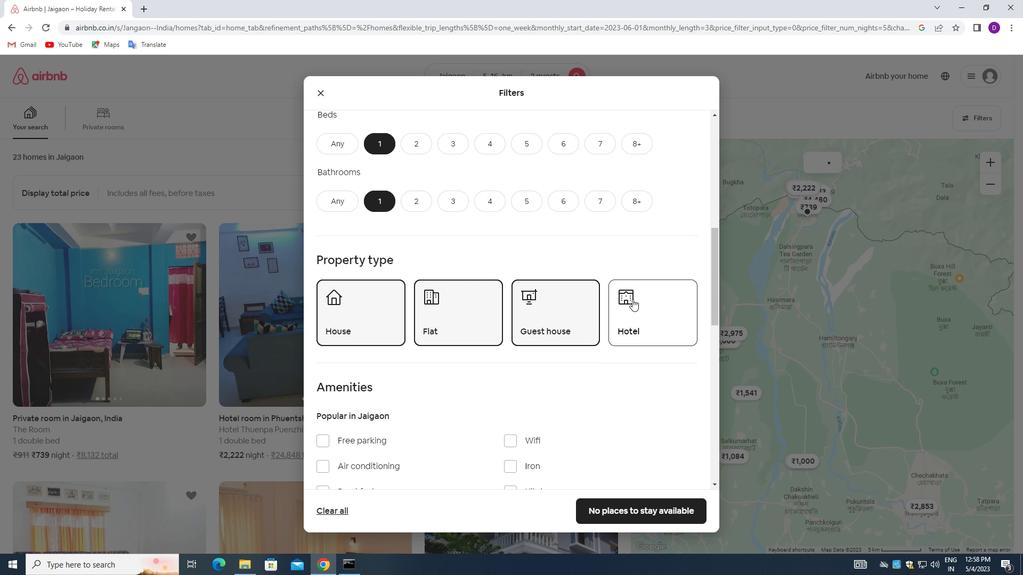 
Action: Mouse moved to (443, 320)
Screenshot: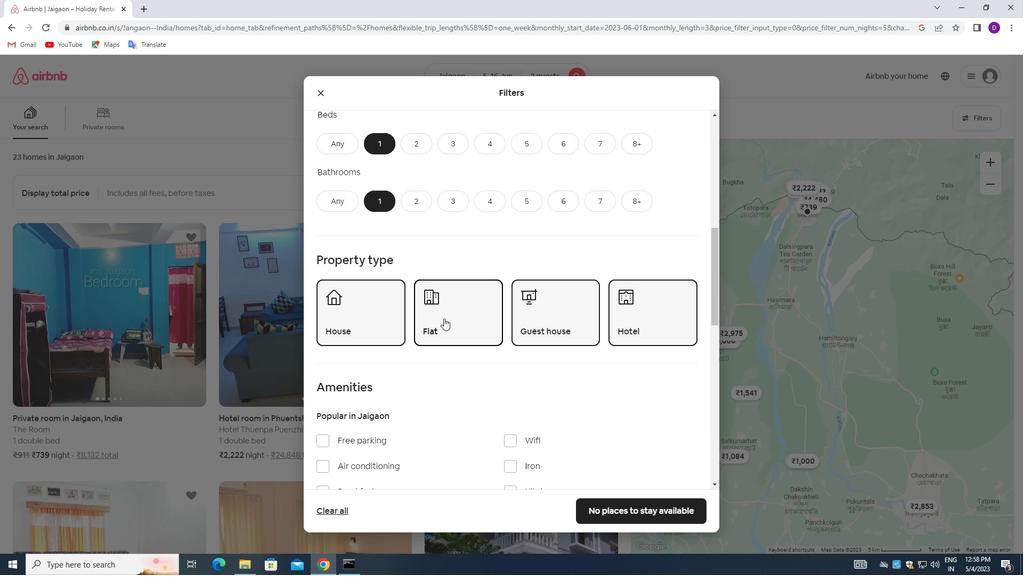 
Action: Mouse scrolled (443, 319) with delta (0, 0)
Screenshot: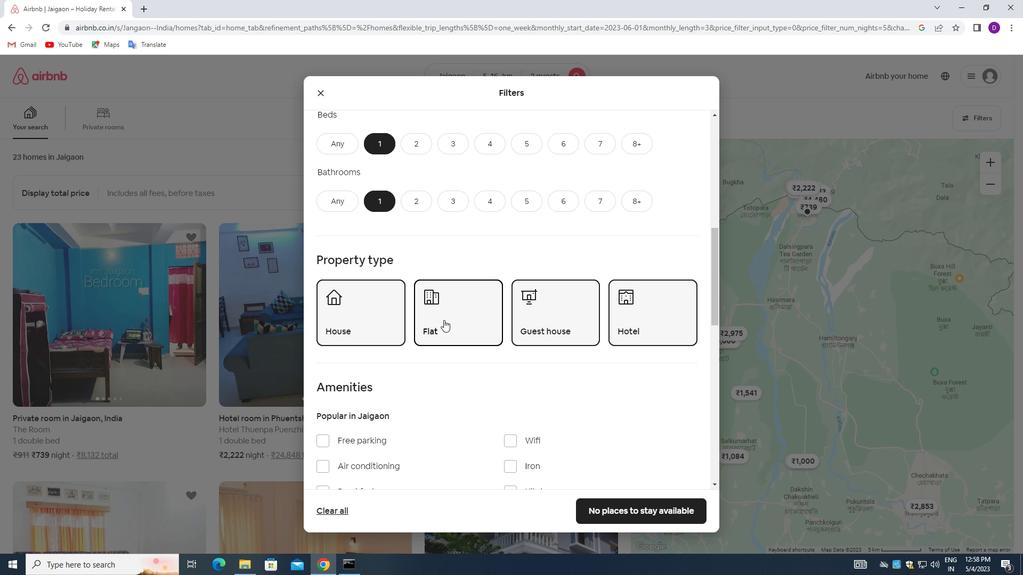
Action: Mouse moved to (450, 322)
Screenshot: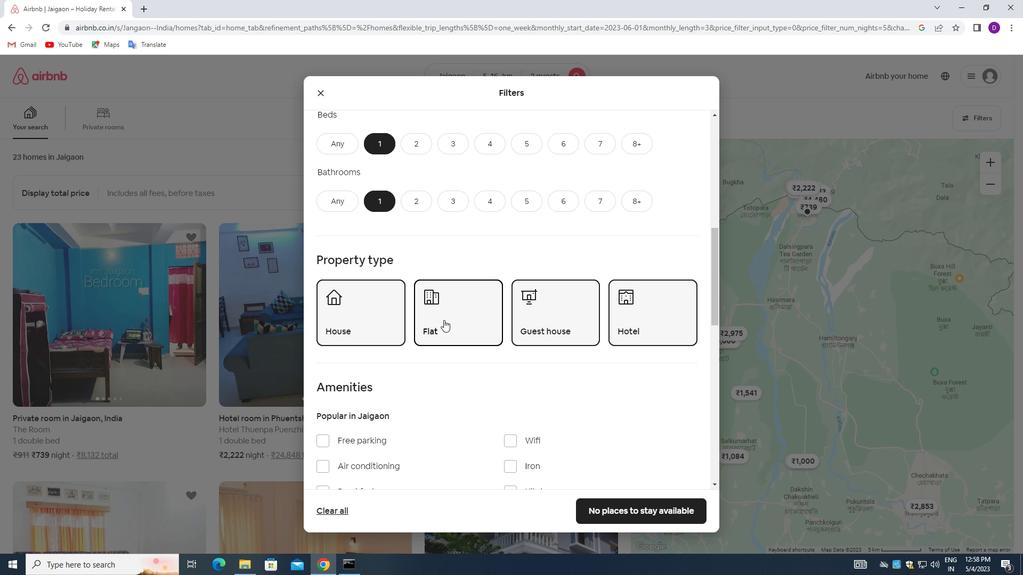 
Action: Mouse scrolled (450, 322) with delta (0, 0)
Screenshot: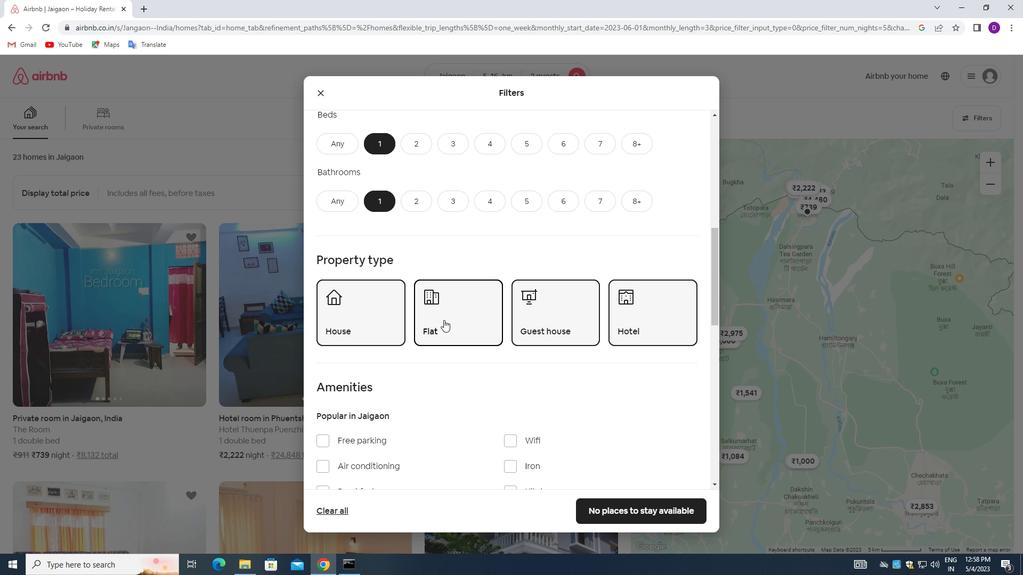 
Action: Mouse moved to (452, 324)
Screenshot: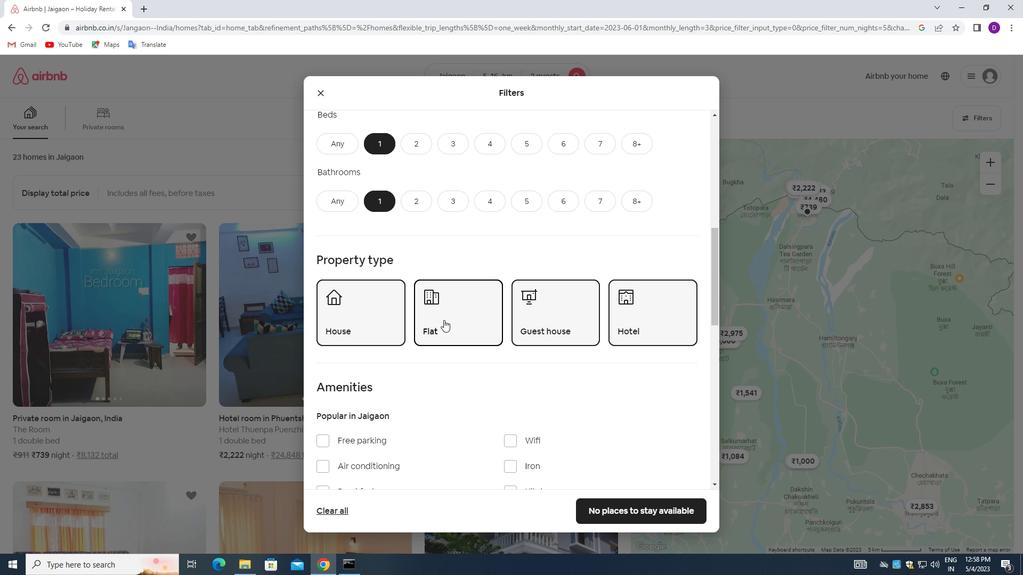 
Action: Mouse scrolled (452, 323) with delta (0, 0)
Screenshot: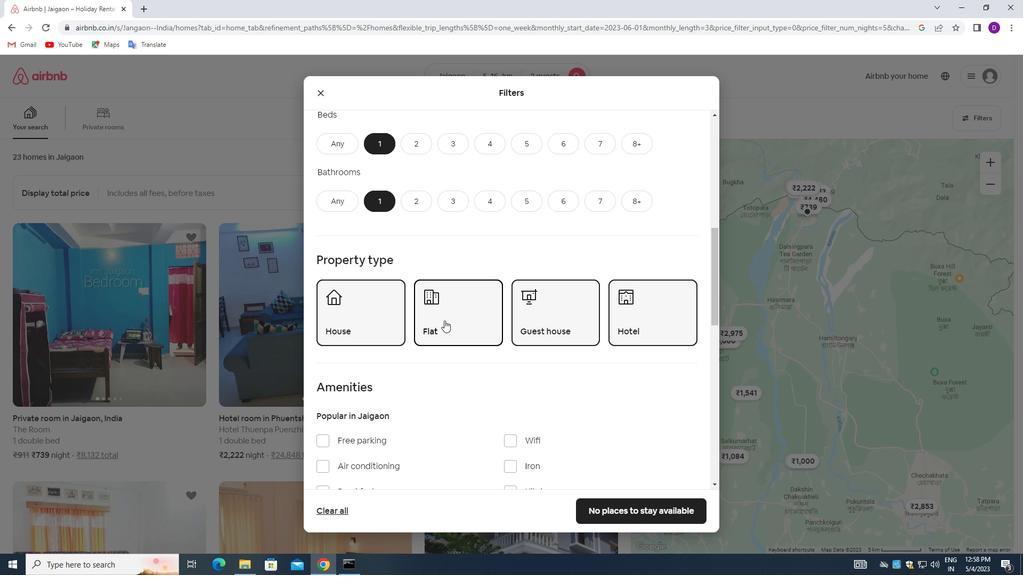 
Action: Mouse moved to (452, 324)
Screenshot: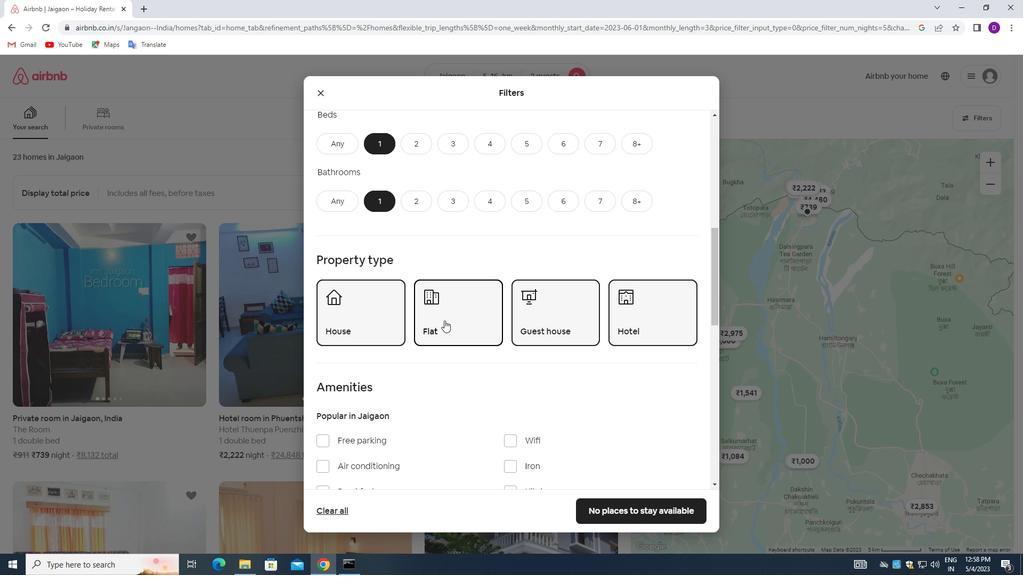 
Action: Mouse scrolled (452, 324) with delta (0, 0)
Screenshot: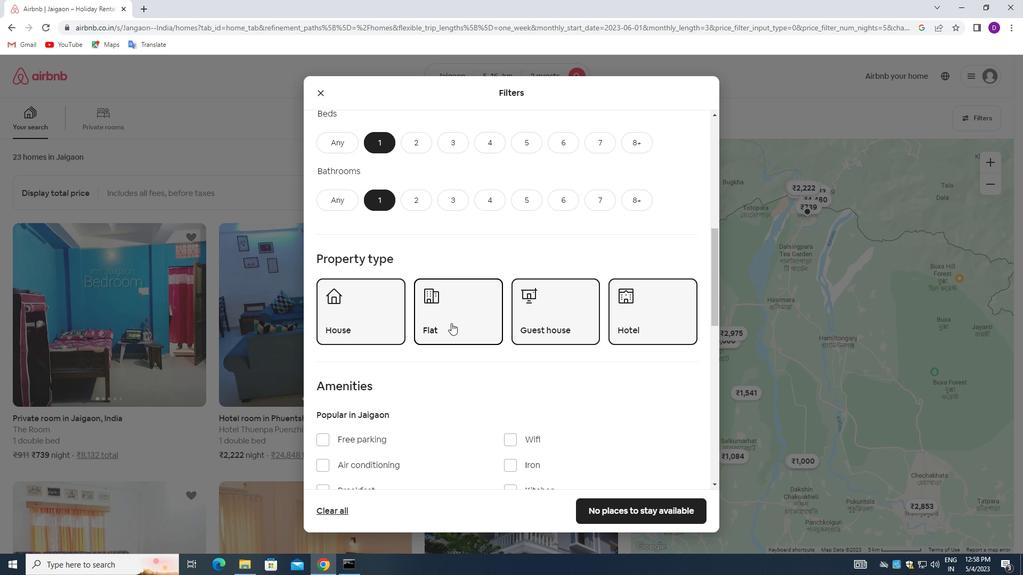 
Action: Mouse moved to (452, 324)
Screenshot: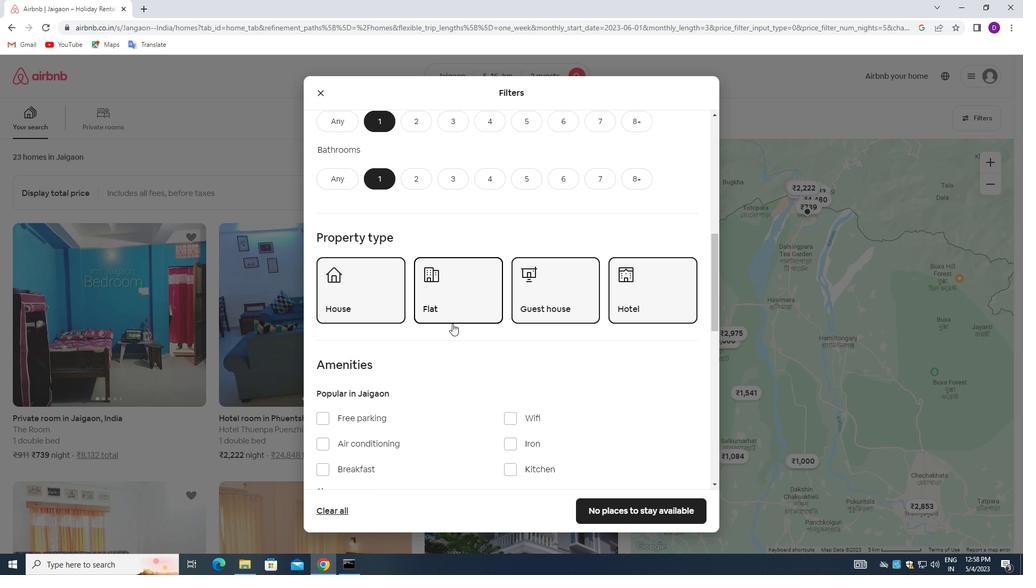 
Action: Mouse scrolled (452, 324) with delta (0, 0)
Screenshot: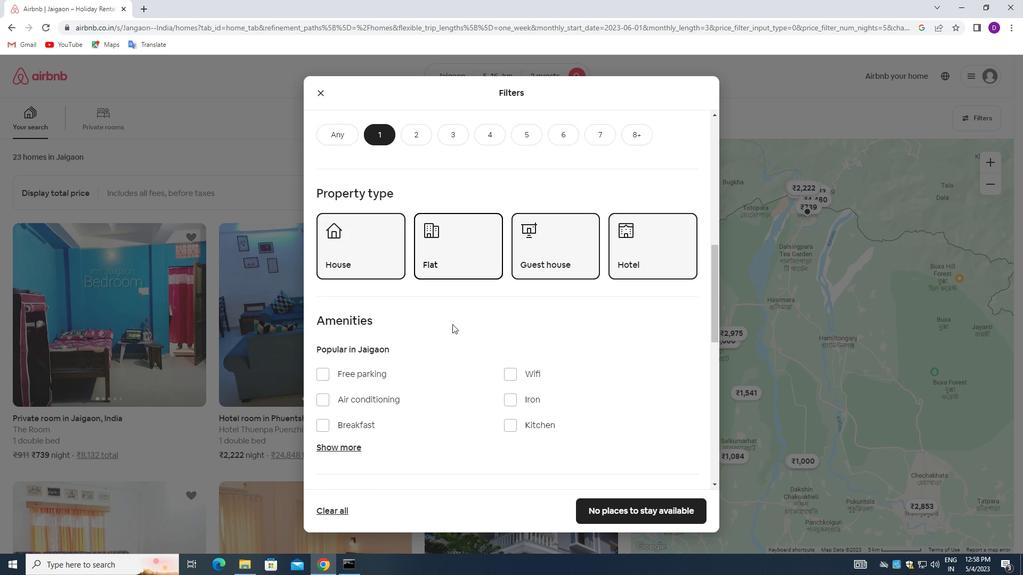 
Action: Mouse moved to (668, 375)
Screenshot: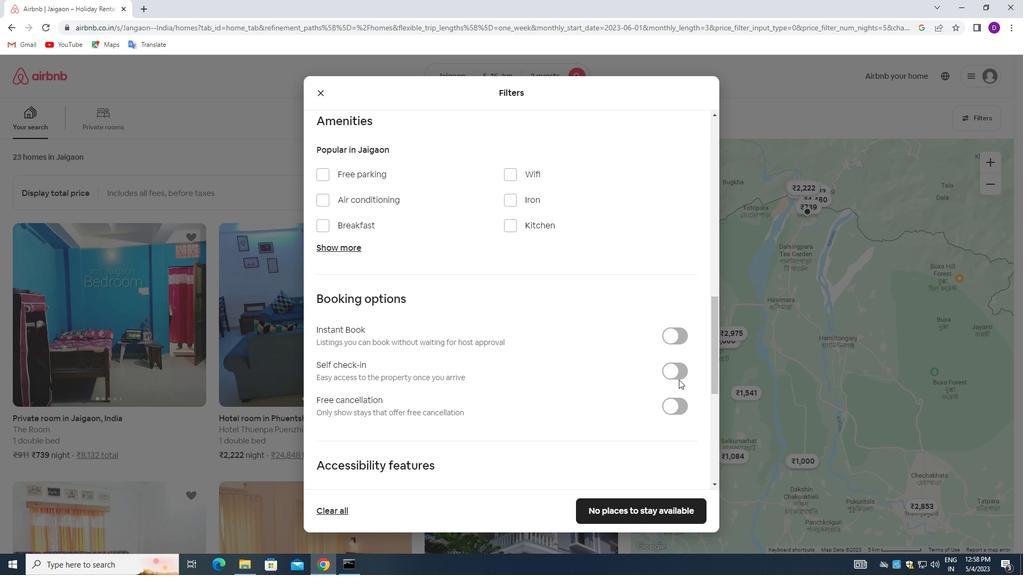 
Action: Mouse pressed left at (668, 375)
Screenshot: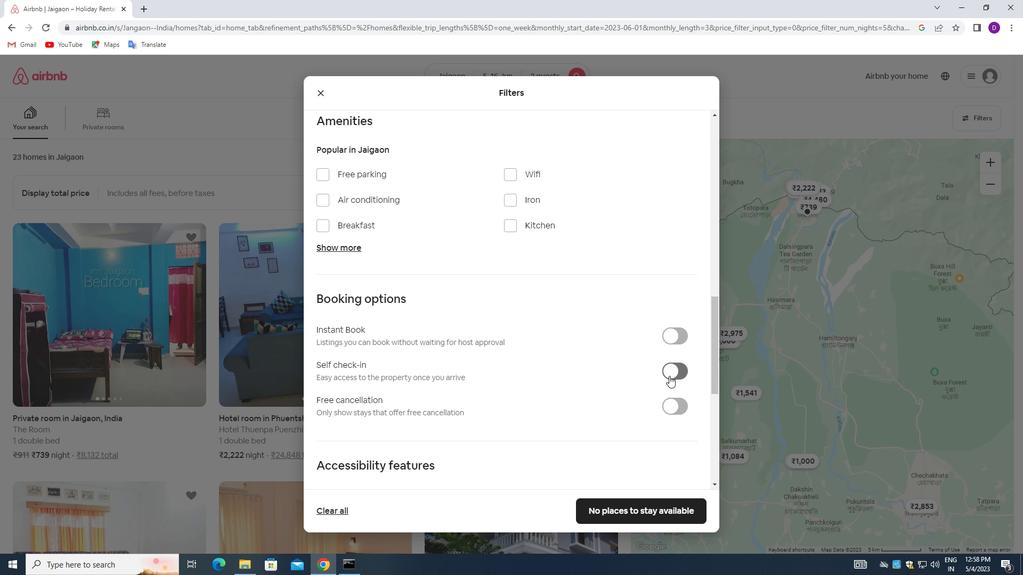 
Action: Mouse moved to (461, 383)
Screenshot: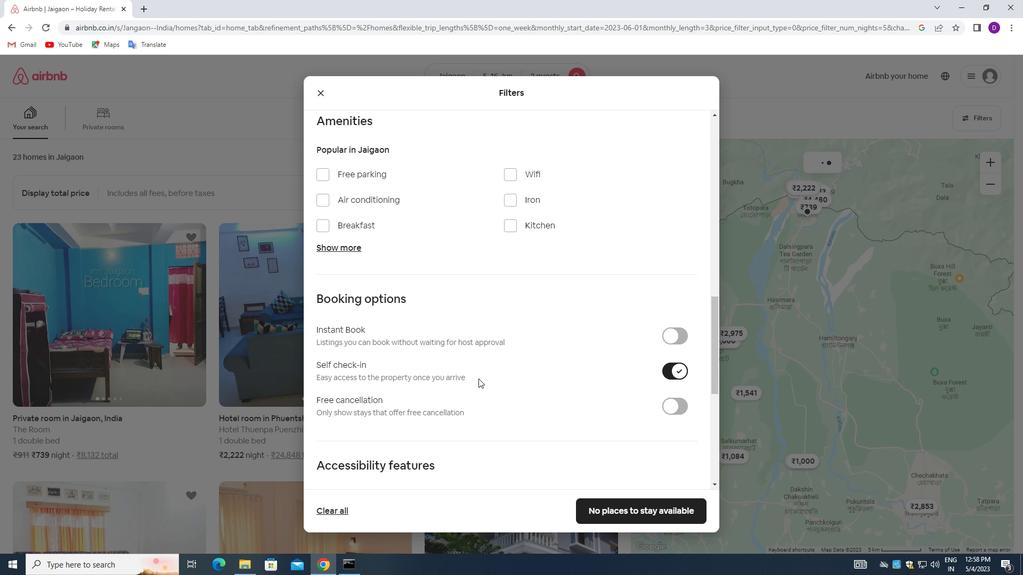 
Action: Mouse scrolled (461, 382) with delta (0, 0)
Screenshot: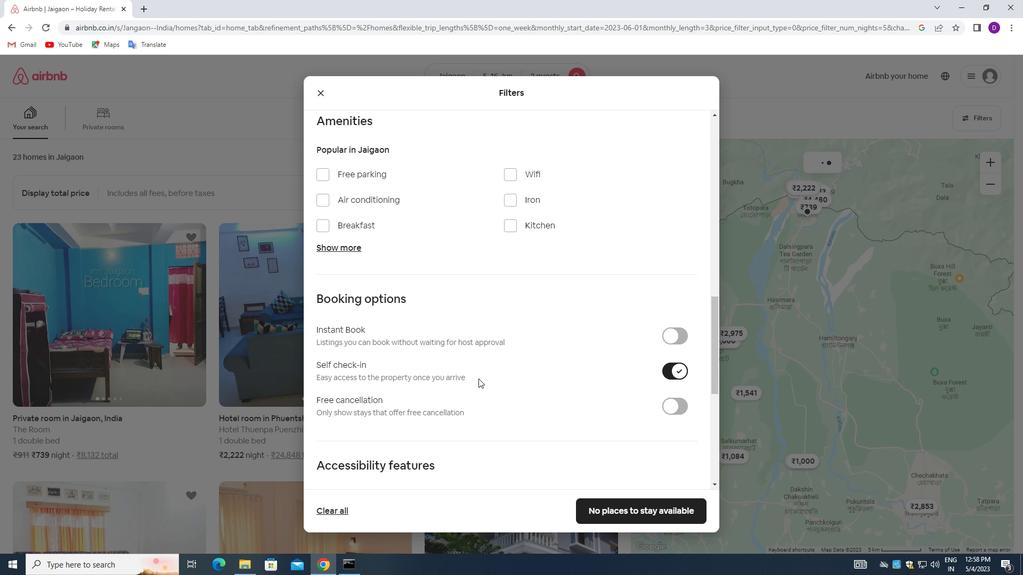 
Action: Mouse moved to (461, 383)
Screenshot: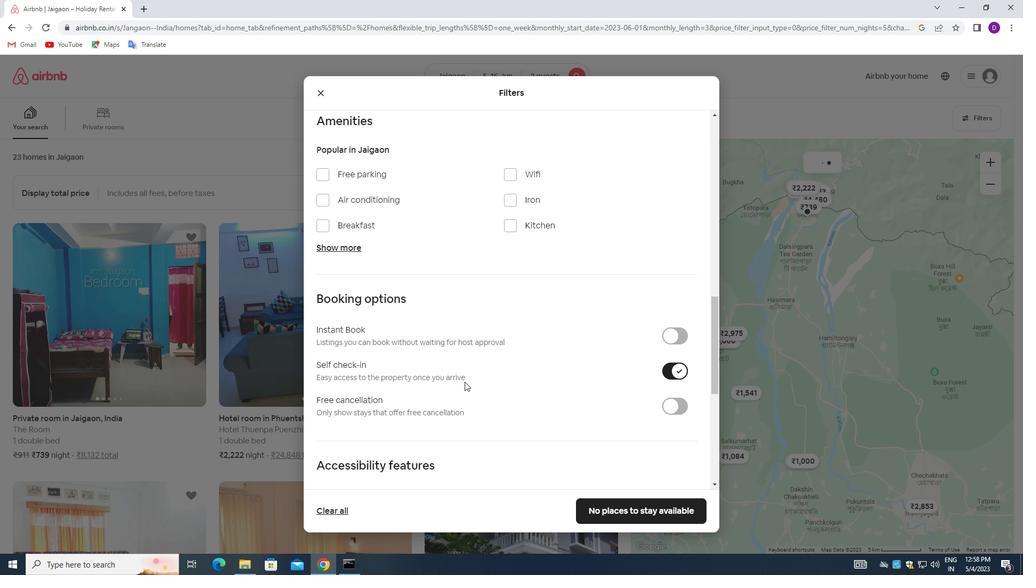 
Action: Mouse scrolled (461, 383) with delta (0, 0)
Screenshot: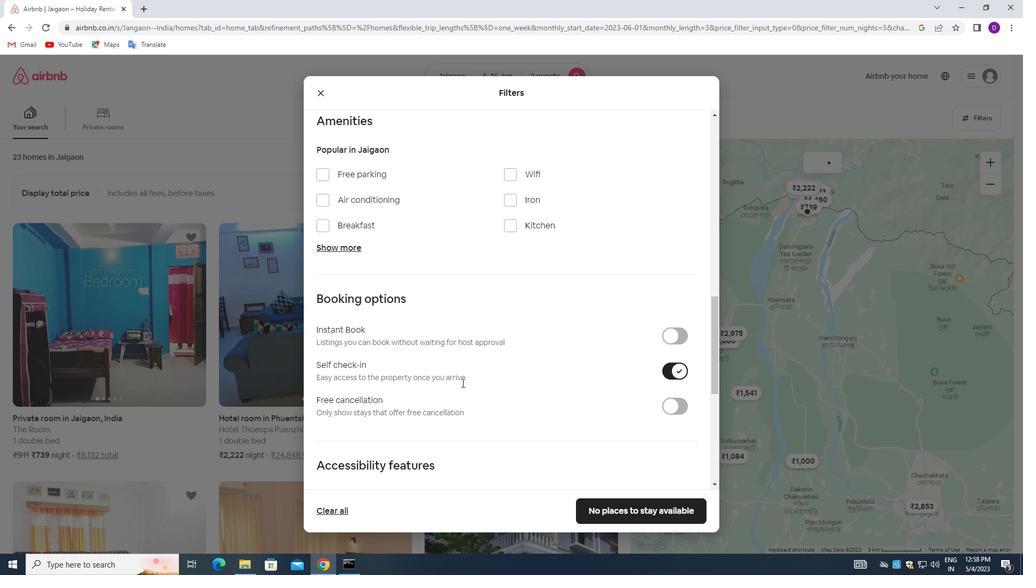 
Action: Mouse moved to (461, 383)
Screenshot: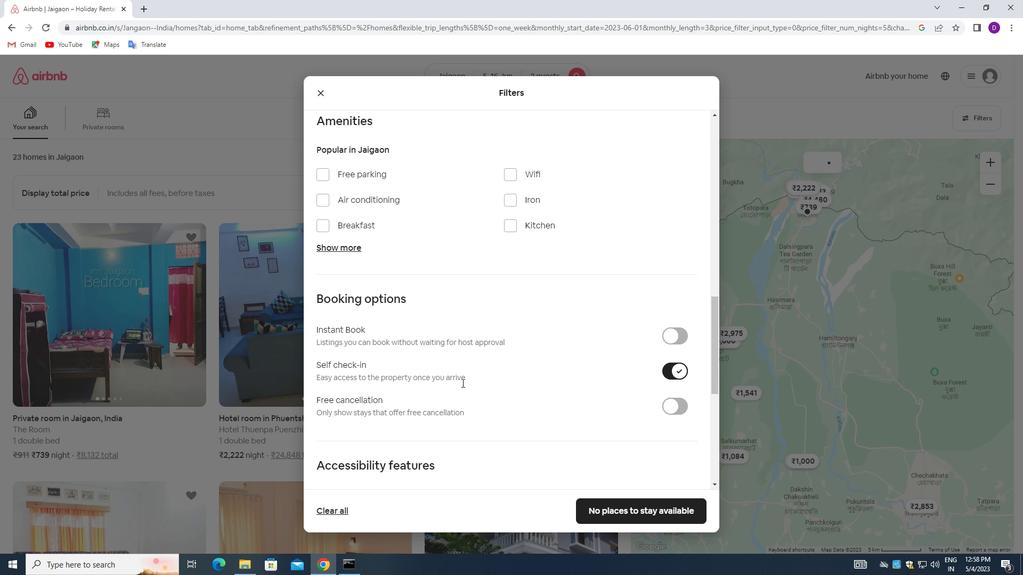 
Action: Mouse scrolled (461, 383) with delta (0, 0)
Screenshot: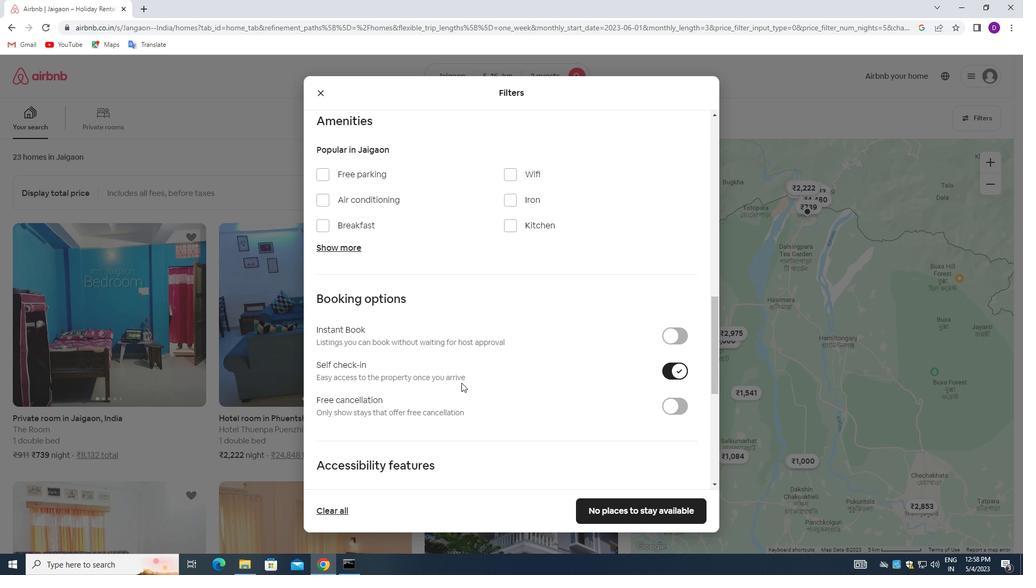 
Action: Mouse scrolled (461, 383) with delta (0, 0)
Screenshot: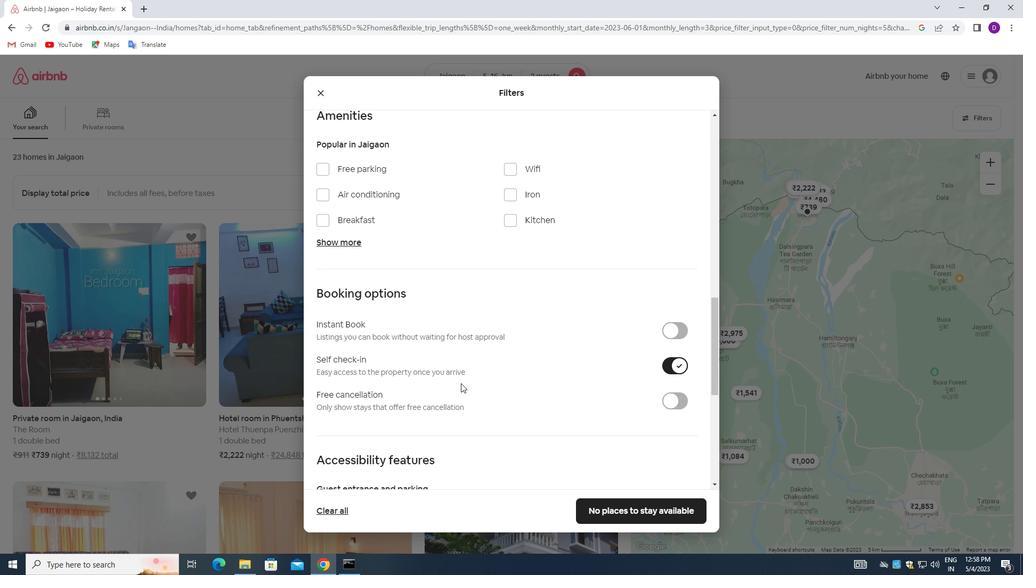 
Action: Mouse moved to (460, 383)
Screenshot: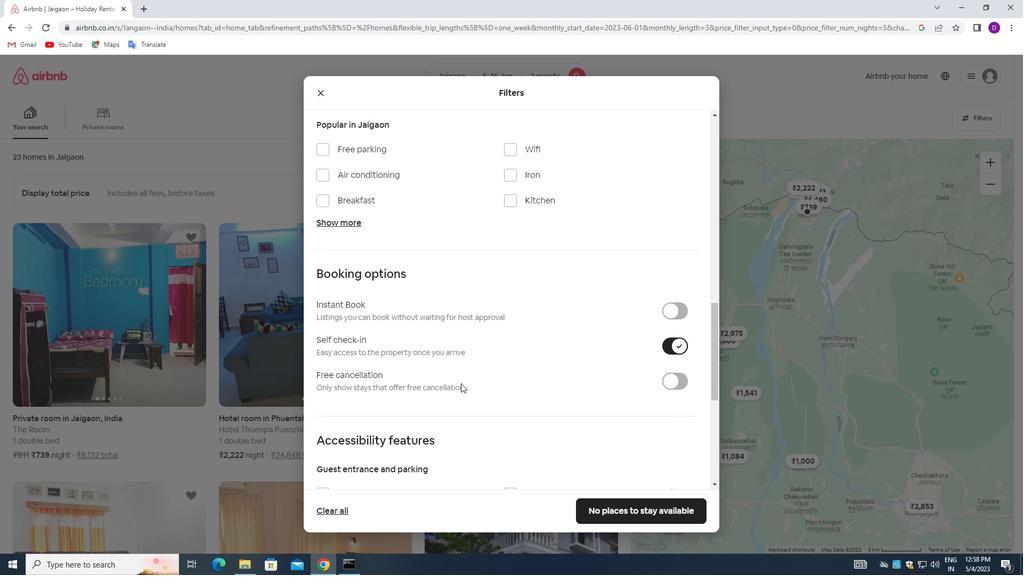 
Action: Mouse scrolled (460, 383) with delta (0, 0)
Screenshot: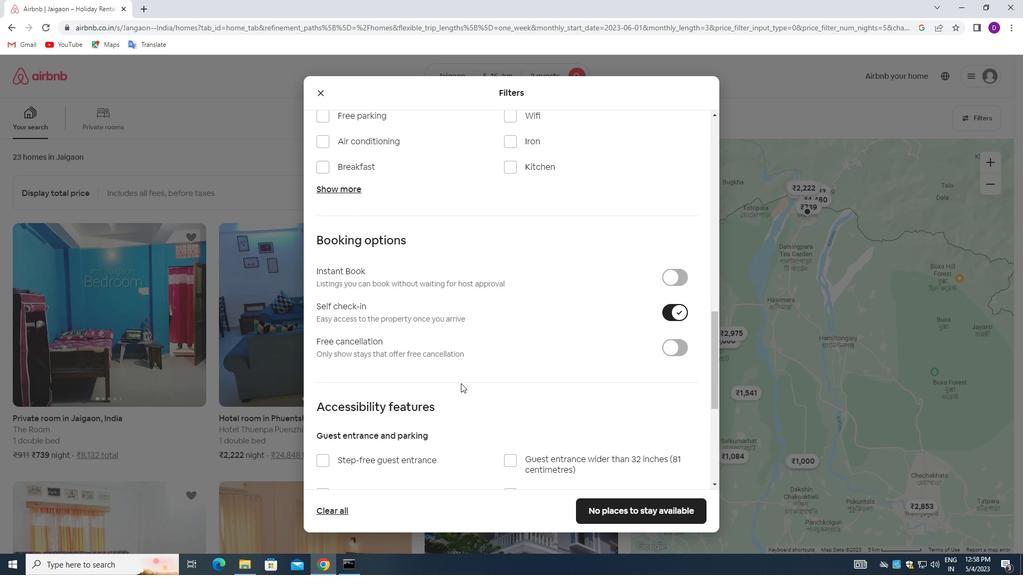 
Action: Mouse scrolled (460, 383) with delta (0, 0)
Screenshot: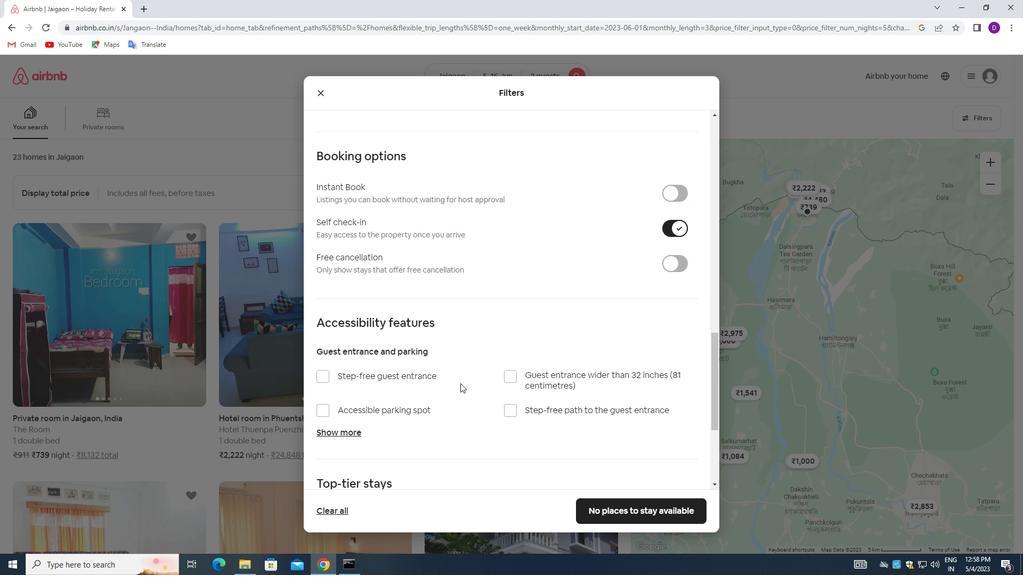 
Action: Mouse moved to (325, 453)
Screenshot: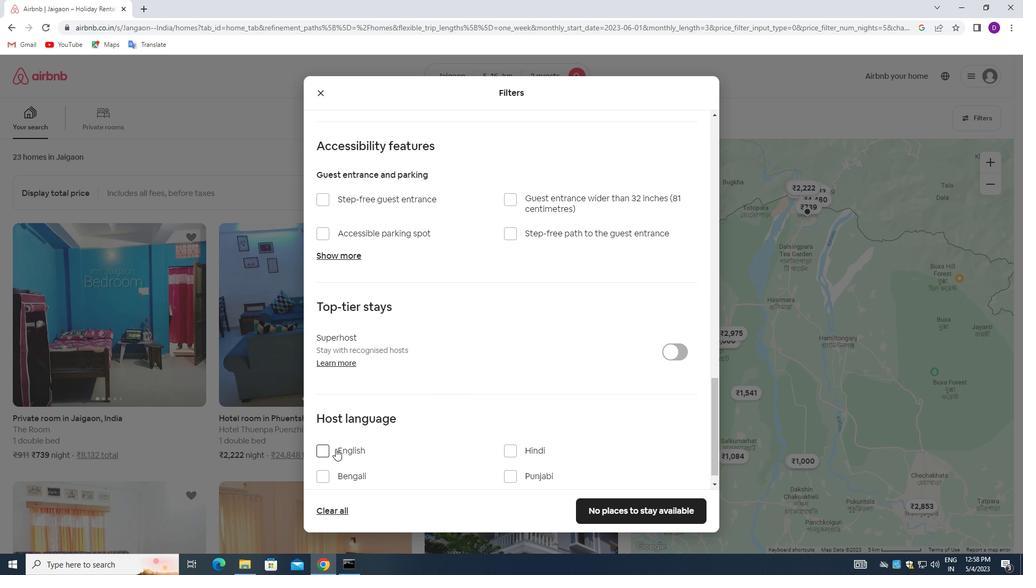 
Action: Mouse pressed left at (325, 453)
Screenshot: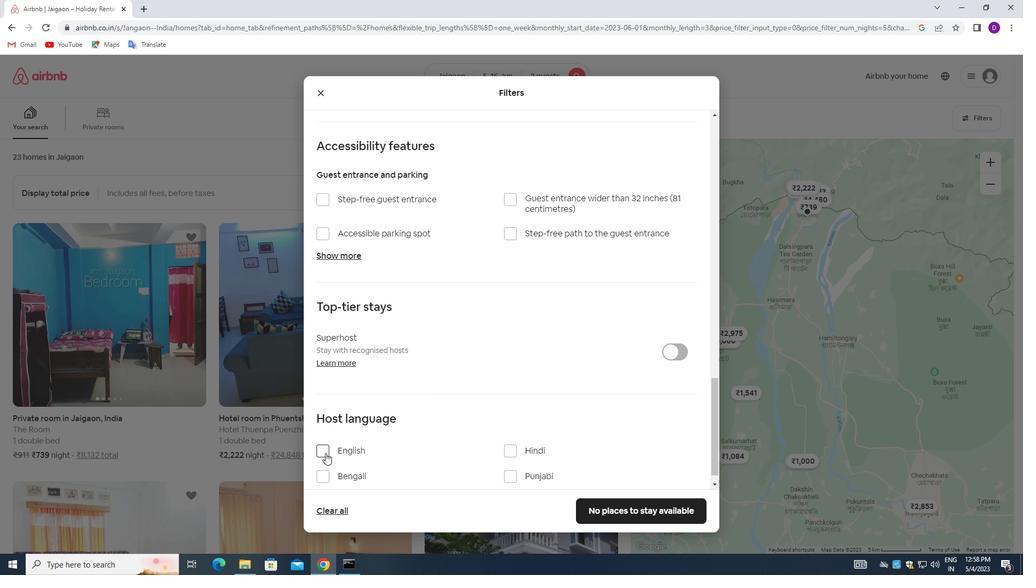
Action: Mouse moved to (560, 414)
Screenshot: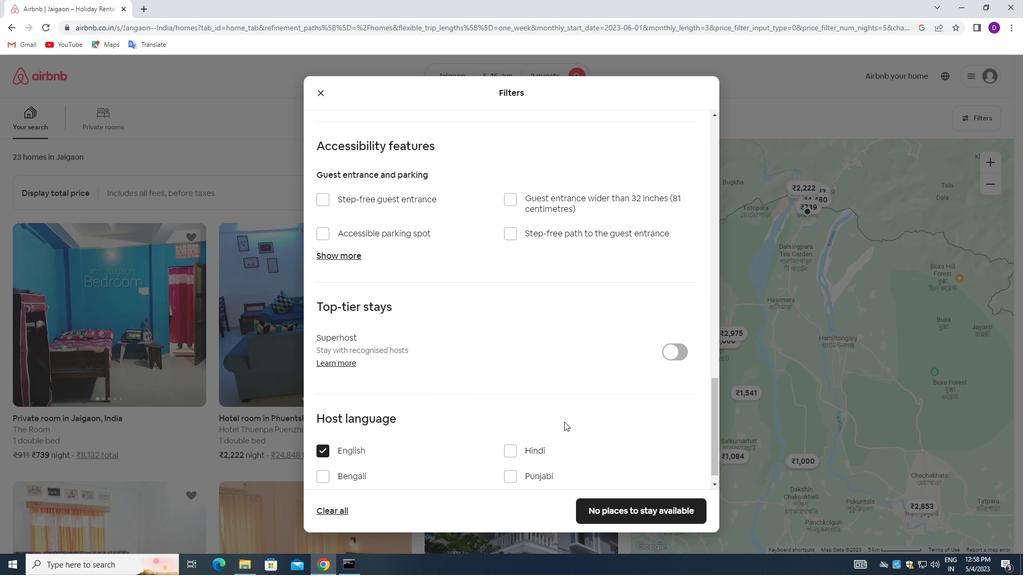 
Action: Mouse scrolled (560, 413) with delta (0, 0)
Screenshot: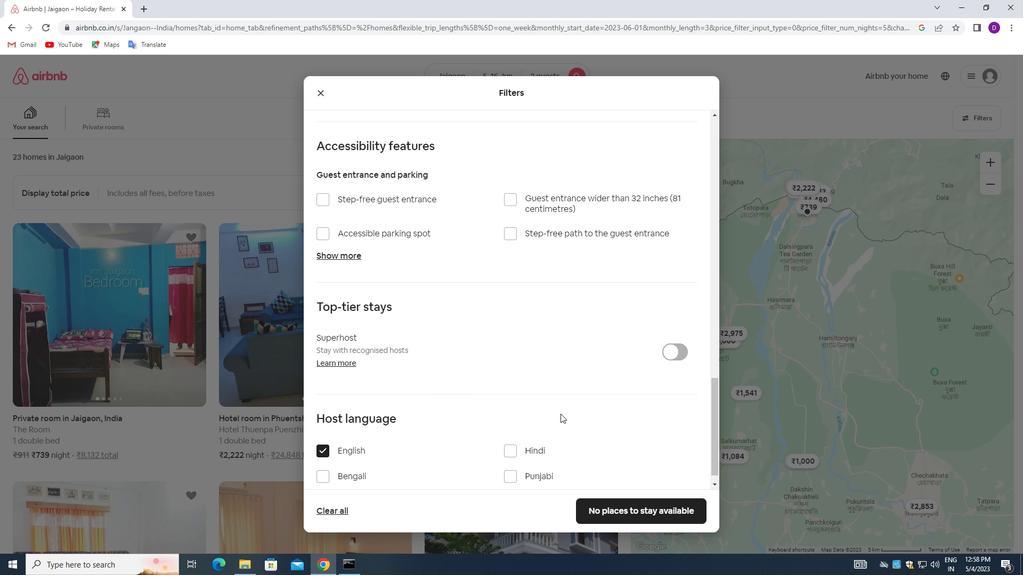 
Action: Mouse moved to (560, 413)
Screenshot: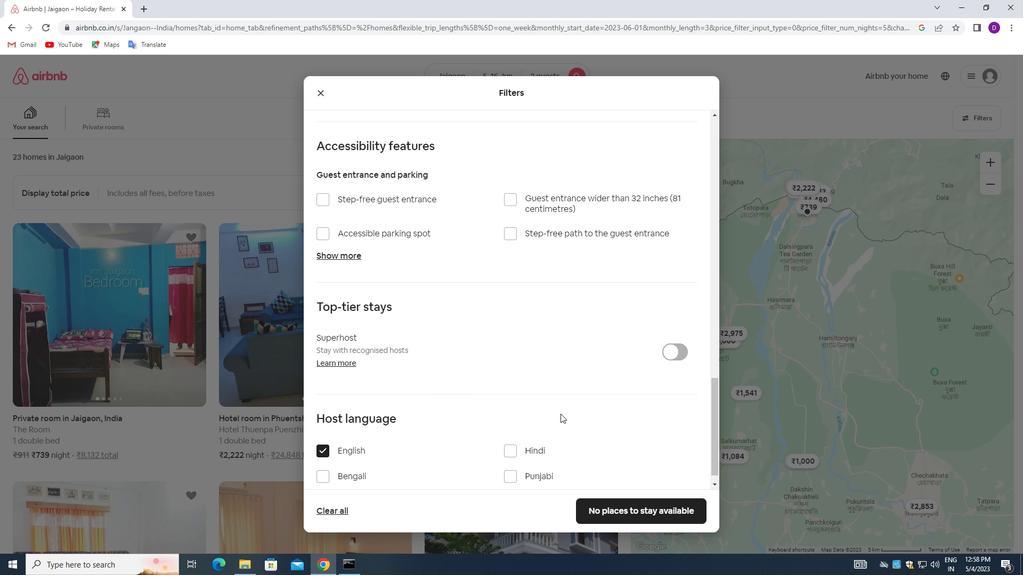 
Action: Mouse scrolled (560, 413) with delta (0, 0)
Screenshot: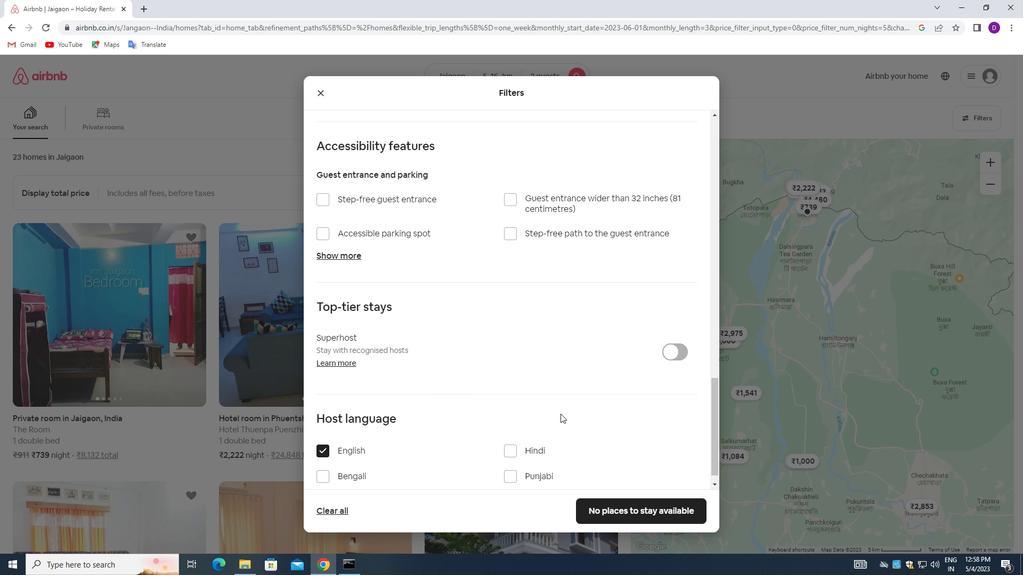 
Action: Mouse scrolled (560, 413) with delta (0, 0)
Screenshot: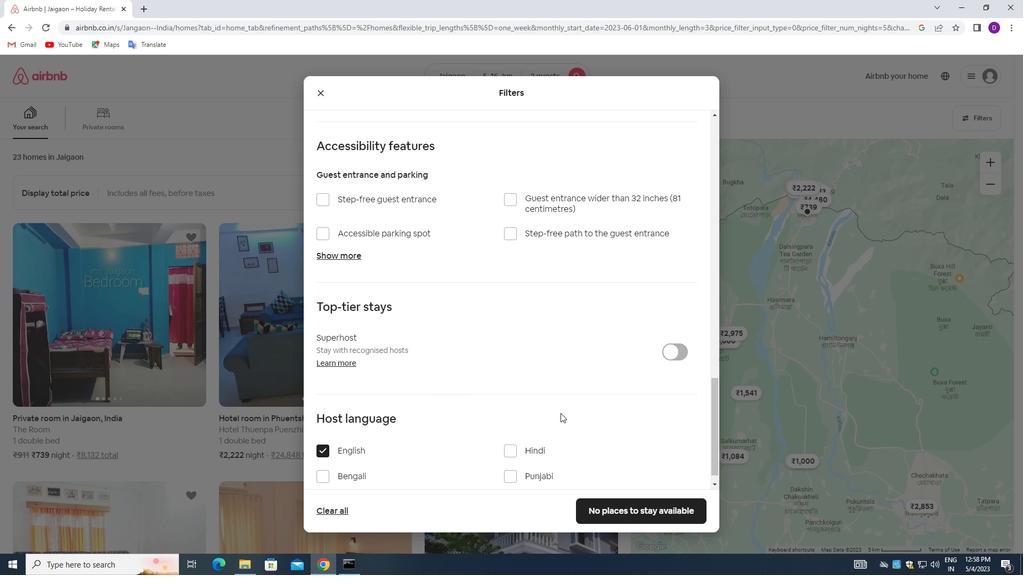
Action: Mouse scrolled (560, 413) with delta (0, 0)
Screenshot: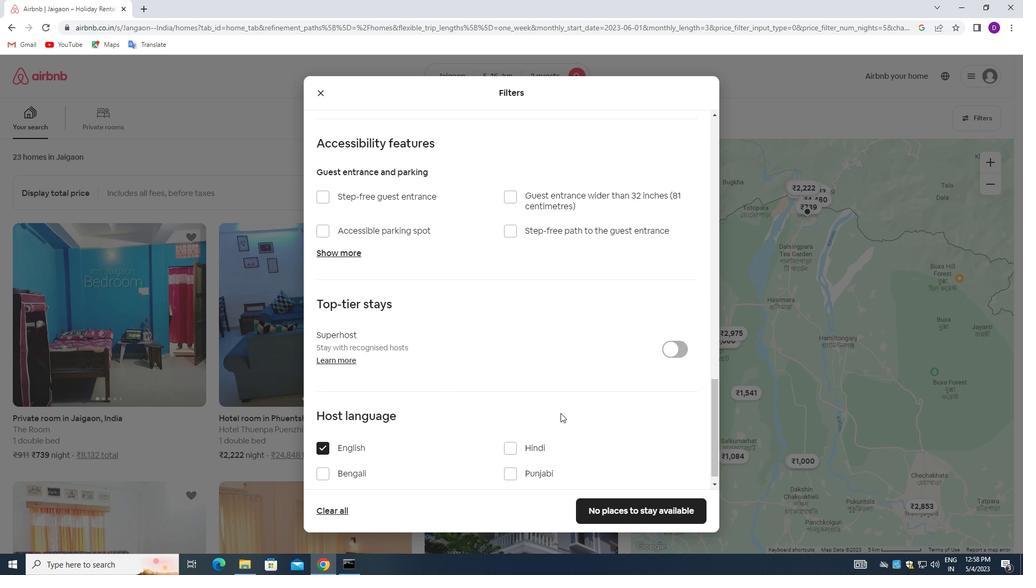 
Action: Mouse moved to (581, 504)
Screenshot: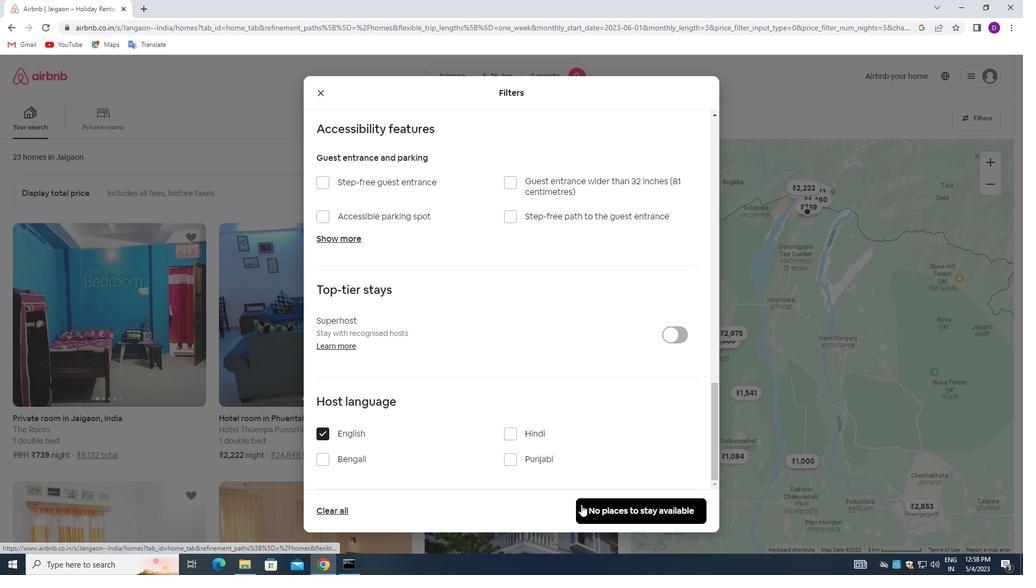 
Action: Mouse pressed left at (581, 504)
Screenshot: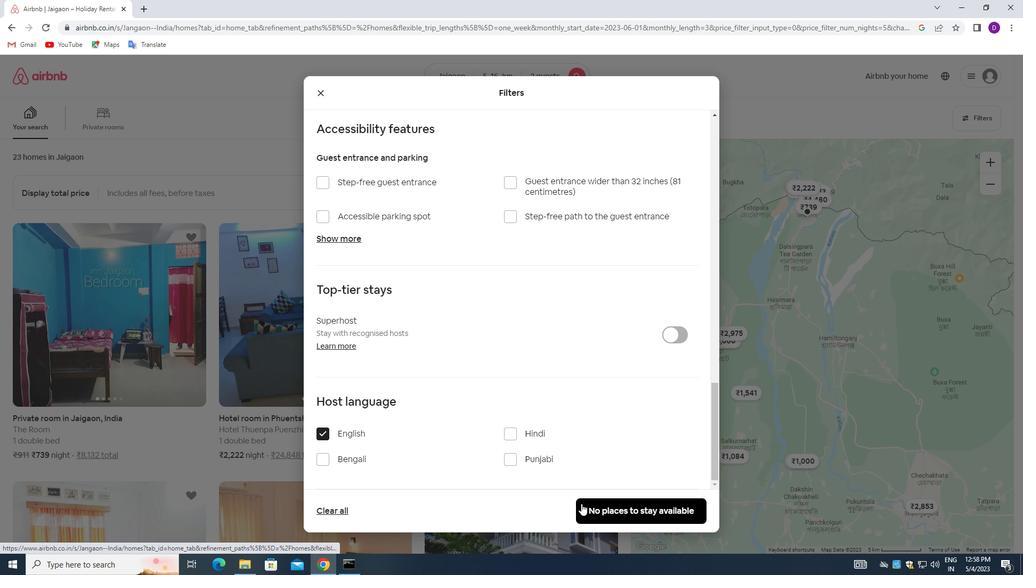
Action: Mouse moved to (505, 321)
Screenshot: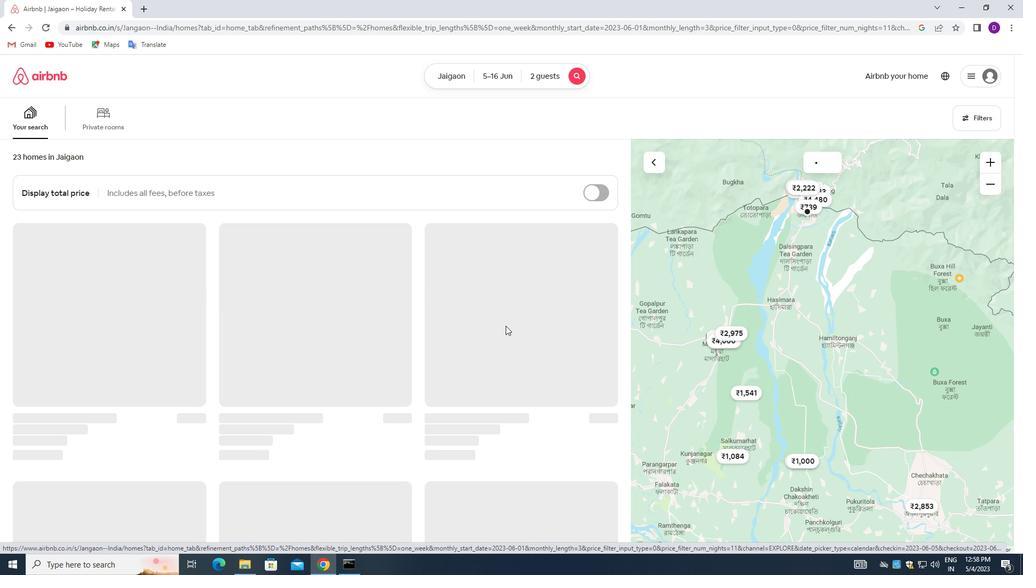 
